 Task: Search for and preview emails from a particular sender or domain.
Action: Mouse moved to (216, 71)
Screenshot: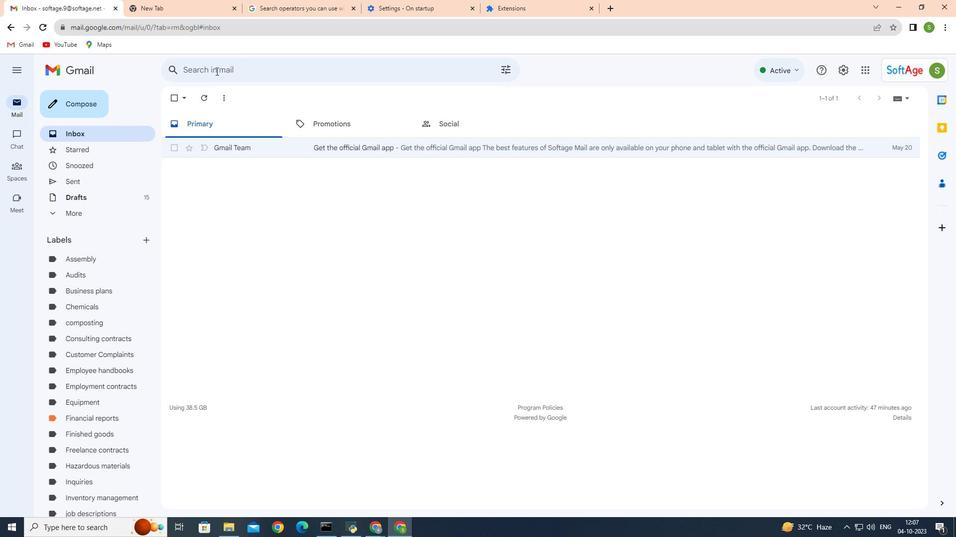 
Action: Mouse pressed left at (216, 71)
Screenshot: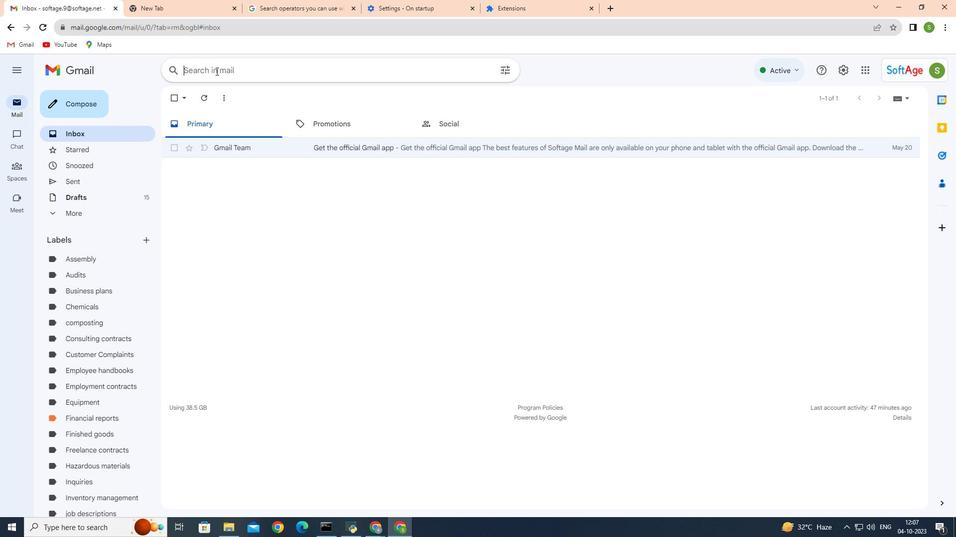 
Action: Mouse moved to (230, 67)
Screenshot: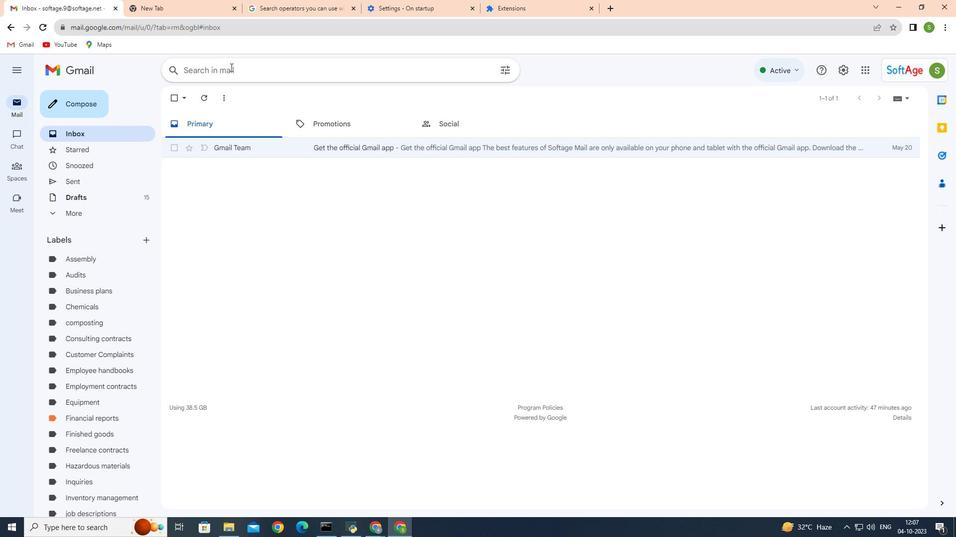 
Action: Key pressed gmail<Key.enter>
Screenshot: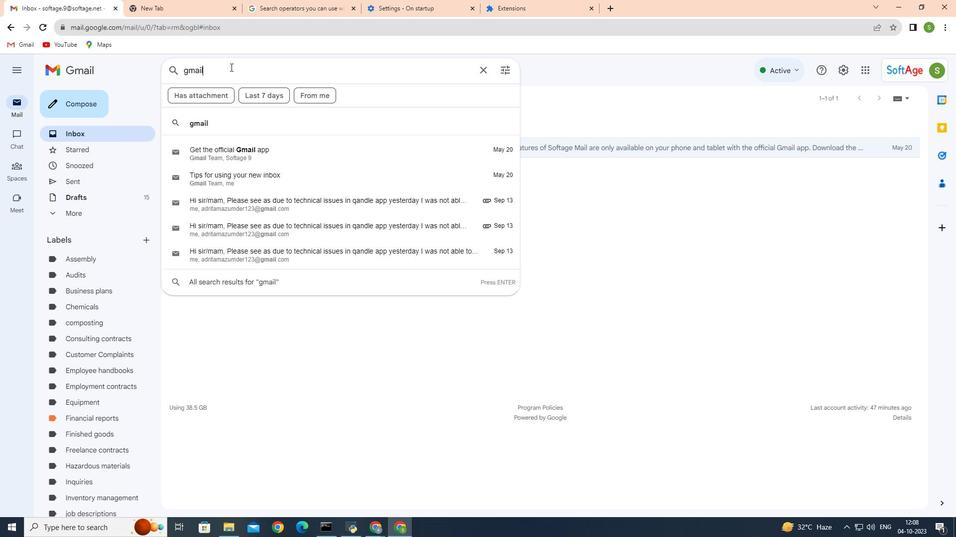 
Action: Mouse moved to (99, 187)
Screenshot: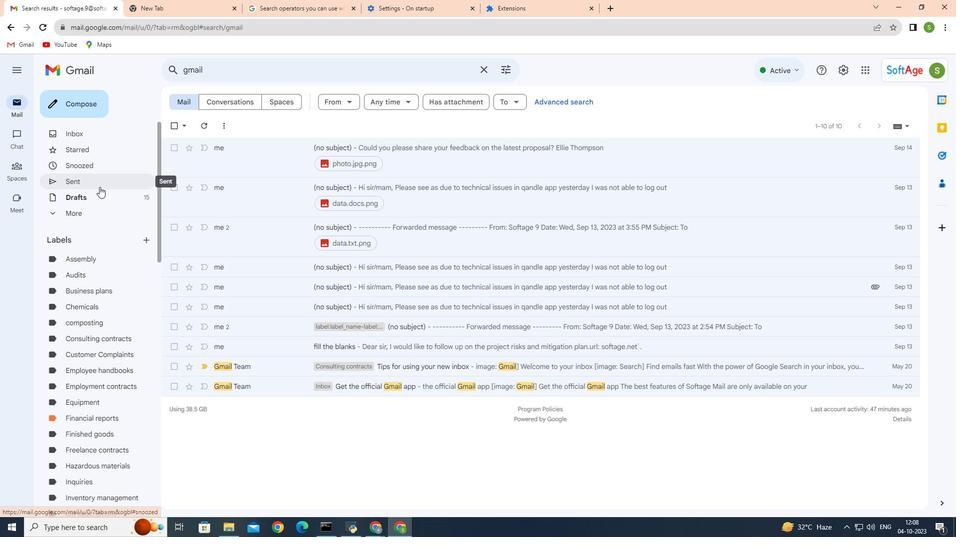 
Action: Mouse pressed left at (99, 187)
Screenshot: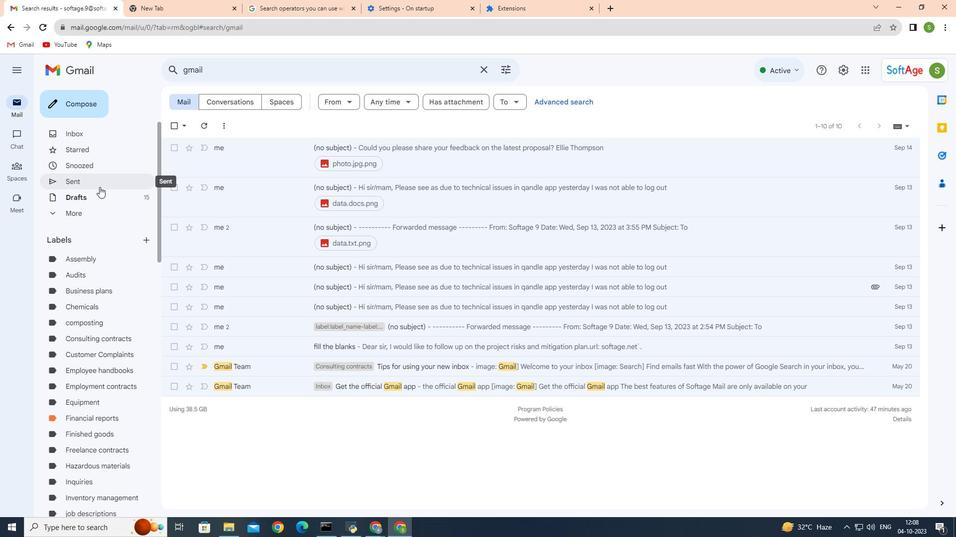 
Action: Mouse moved to (224, 70)
Screenshot: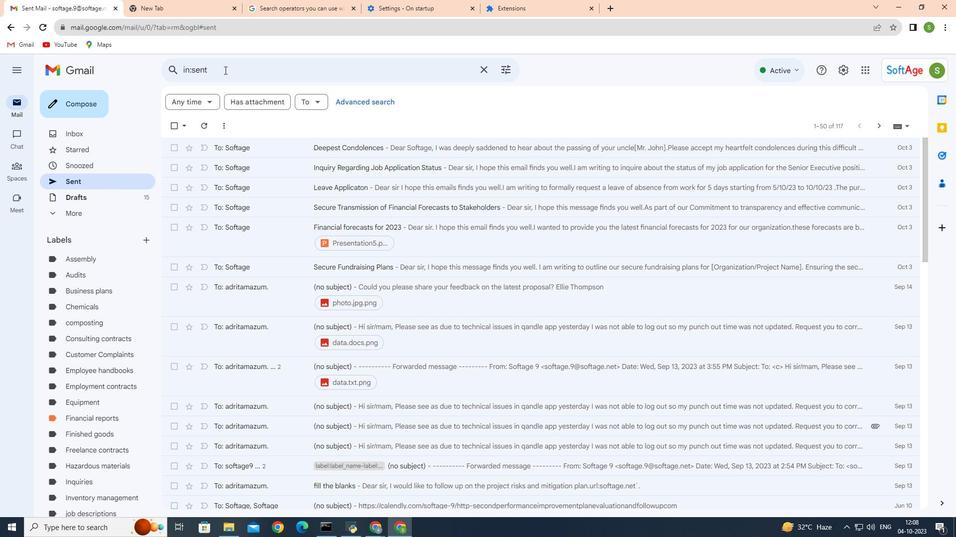 
Action: Mouse pressed left at (224, 70)
Screenshot: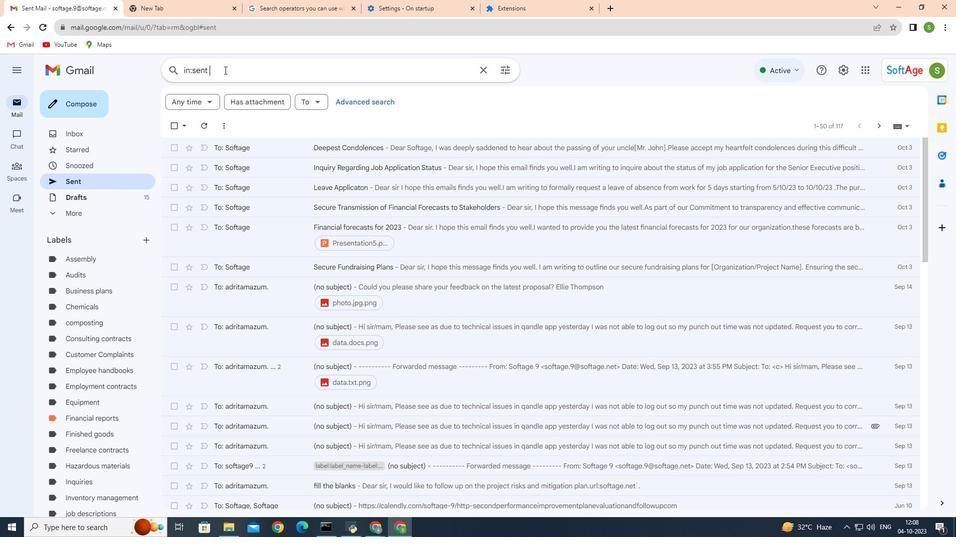 
Action: Mouse moved to (169, 70)
Screenshot: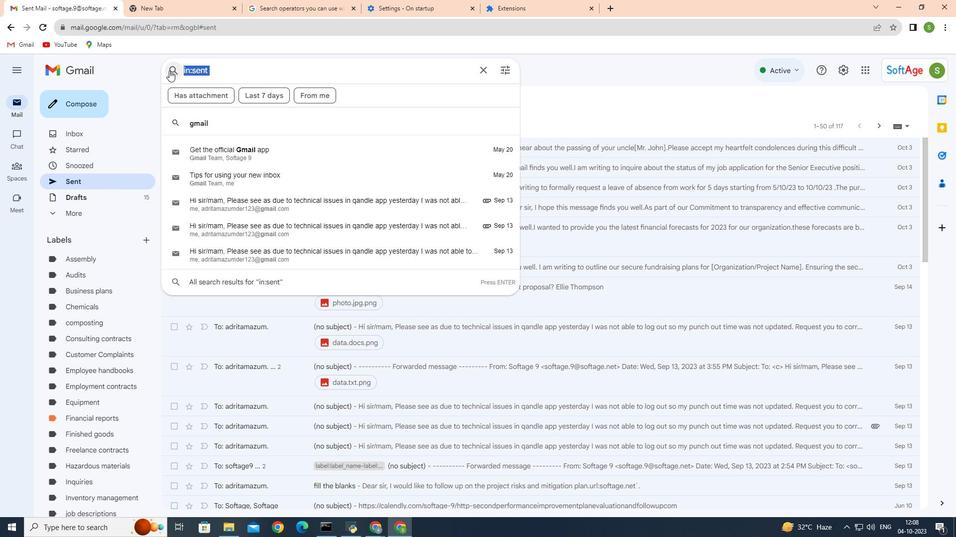 
Action: Key pressed <Key.backspace>softage1<Key.enter>
Screenshot: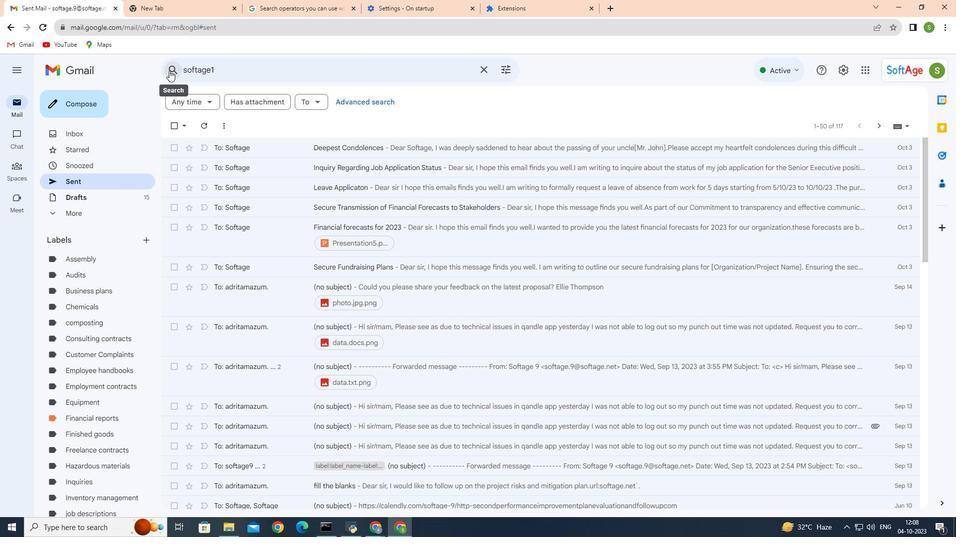 
Action: Mouse moved to (199, 195)
Screenshot: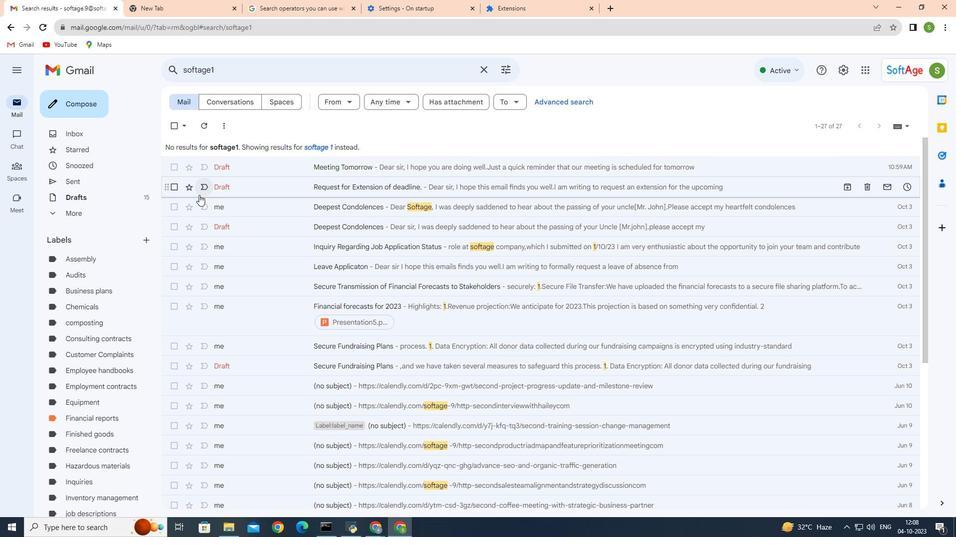 
Action: Mouse scrolled (199, 194) with delta (0, 0)
Screenshot: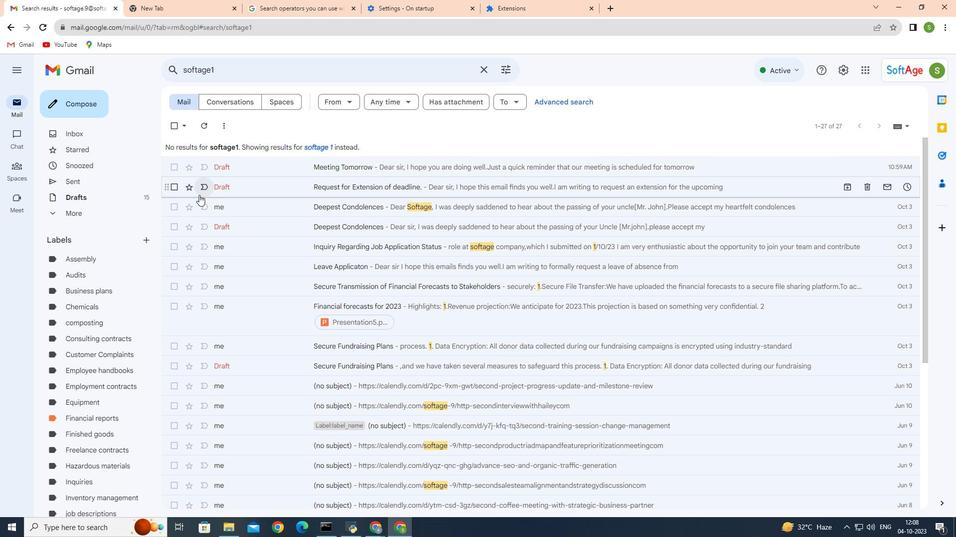 
Action: Mouse scrolled (199, 194) with delta (0, 0)
Screenshot: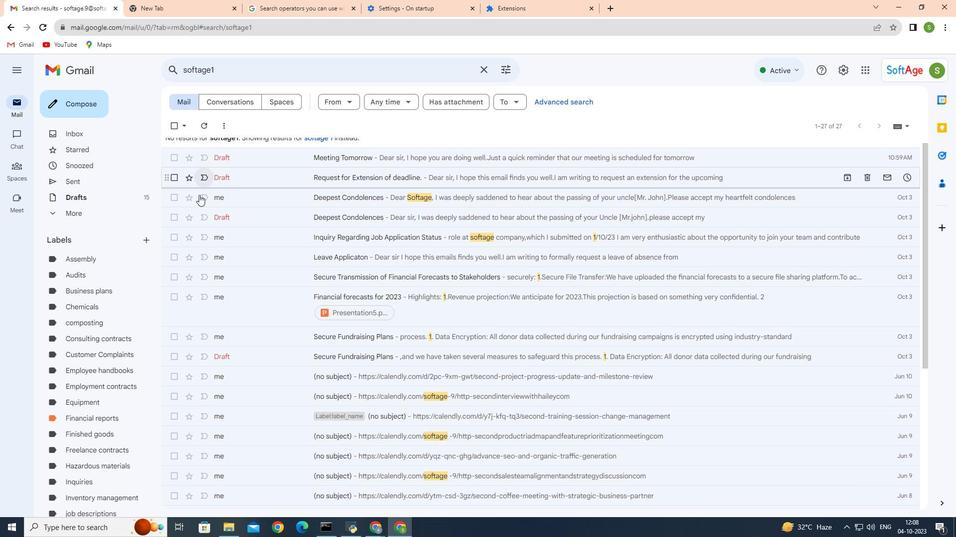 
Action: Mouse scrolled (199, 194) with delta (0, 0)
Screenshot: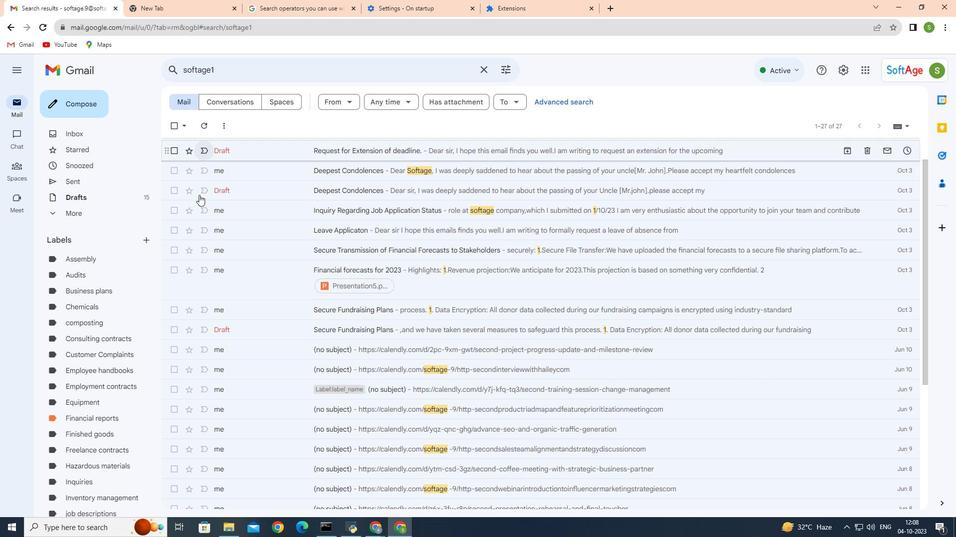 
Action: Mouse scrolled (199, 194) with delta (0, 0)
Screenshot: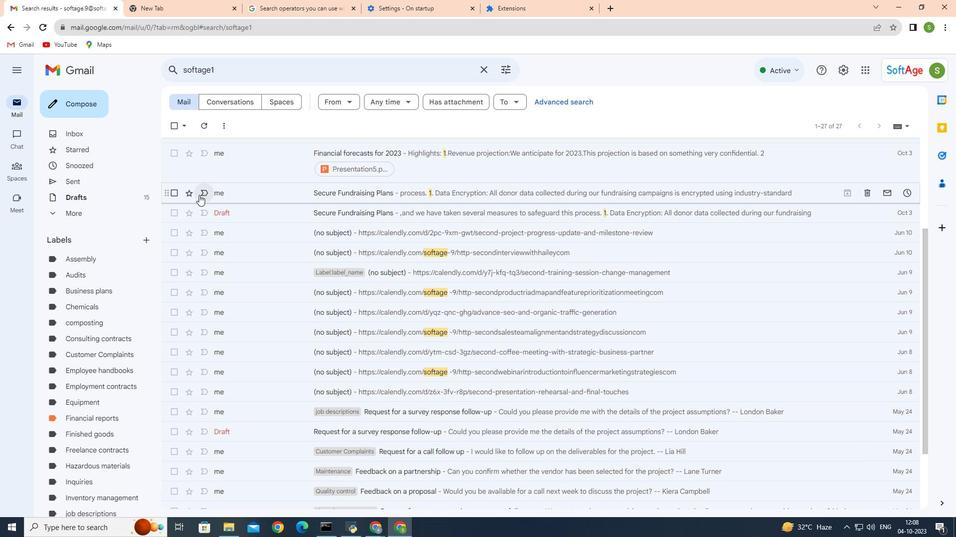 
Action: Mouse scrolled (199, 194) with delta (0, 0)
Screenshot: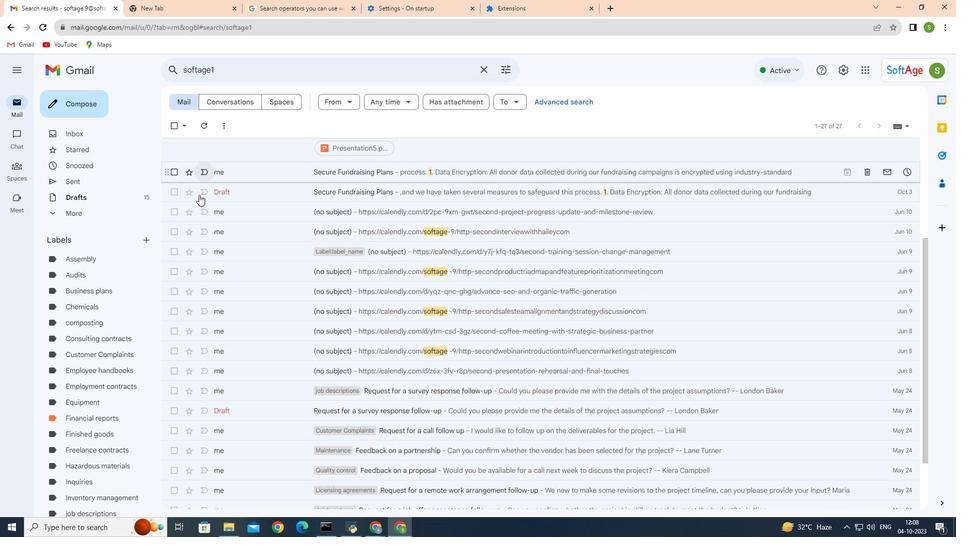 
Action: Mouse scrolled (199, 194) with delta (0, 0)
Screenshot: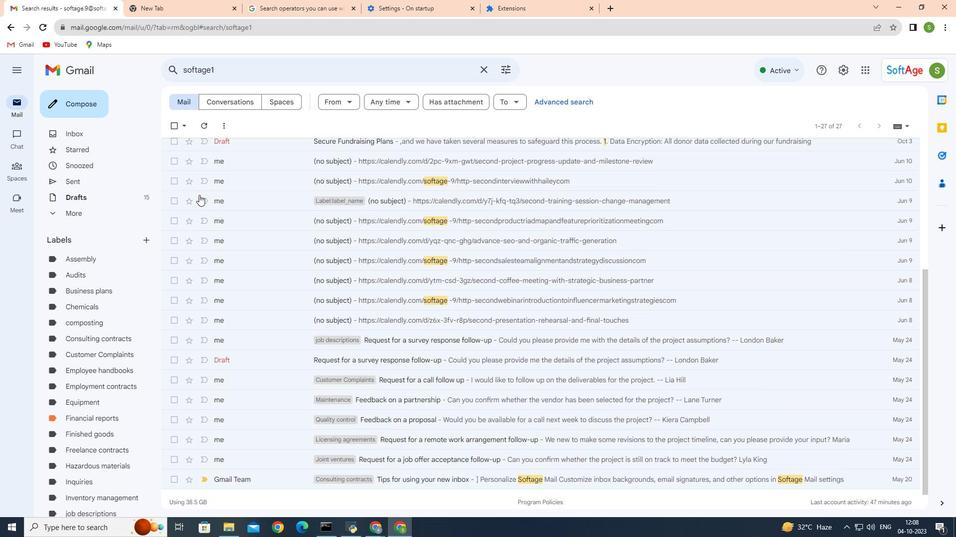 
Action: Mouse moved to (199, 195)
Screenshot: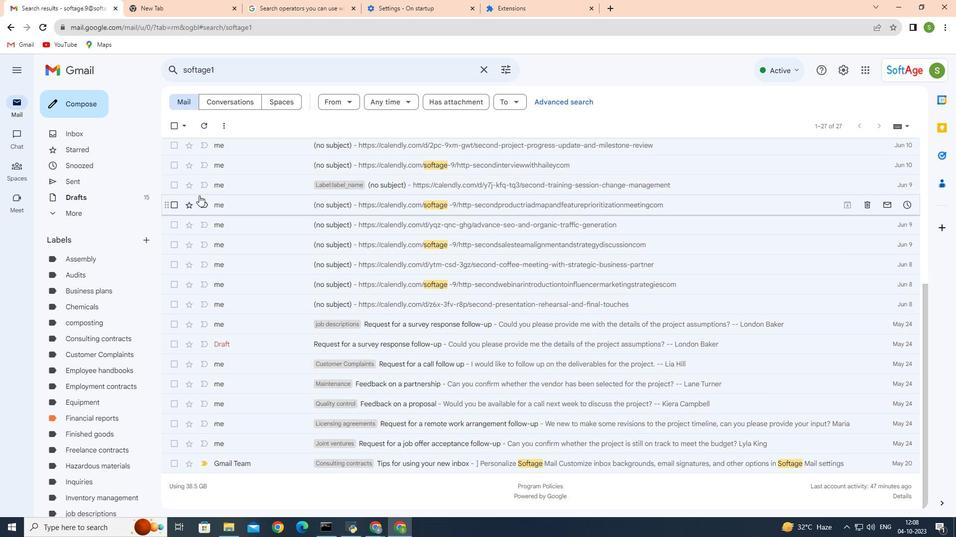 
Action: Mouse scrolled (199, 195) with delta (0, 0)
Screenshot: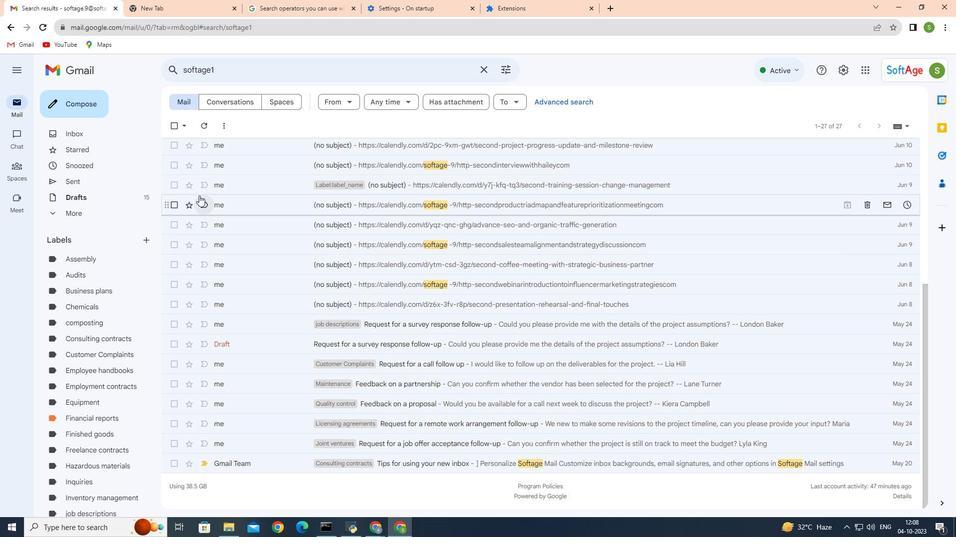 
Action: Mouse scrolled (199, 195) with delta (0, 0)
Screenshot: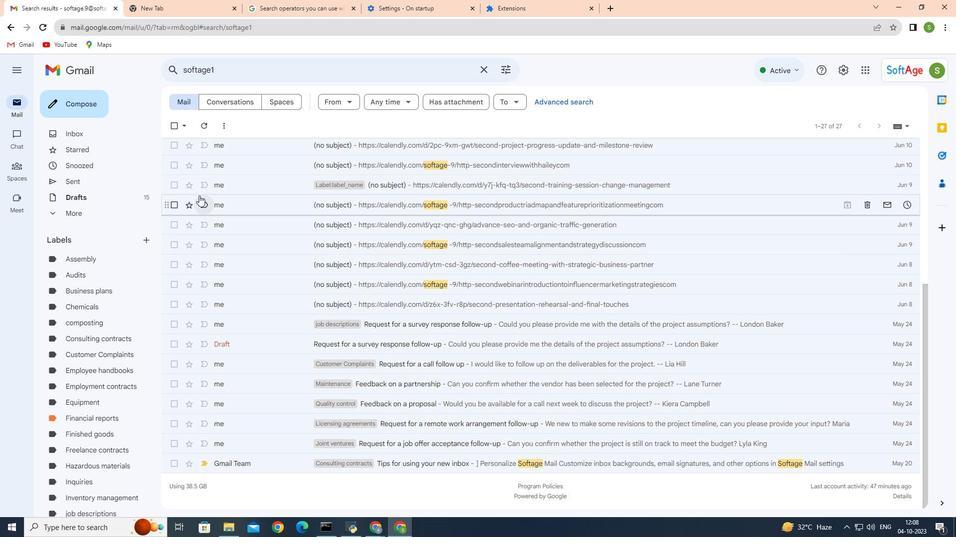 
Action: Mouse scrolled (199, 195) with delta (0, 0)
Screenshot: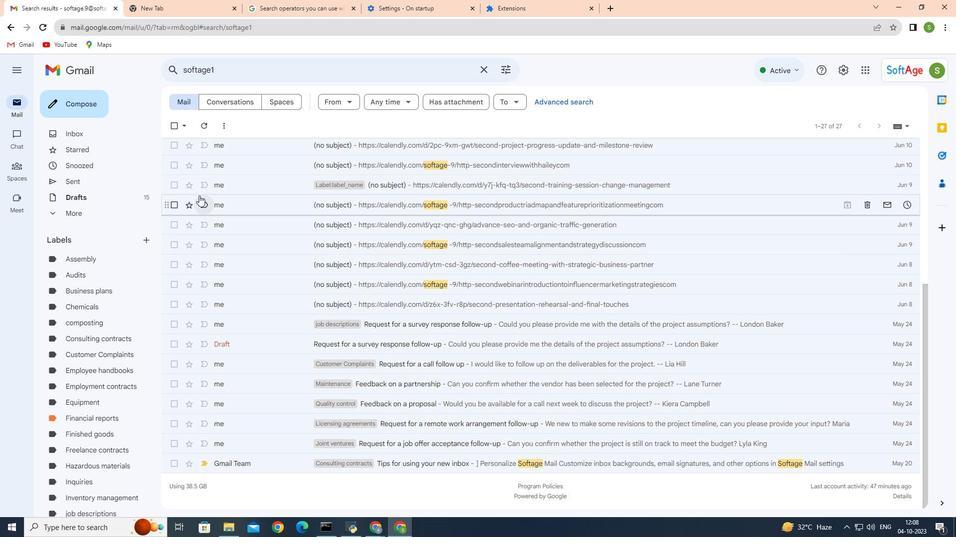 
Action: Mouse scrolled (199, 195) with delta (0, 0)
Screenshot: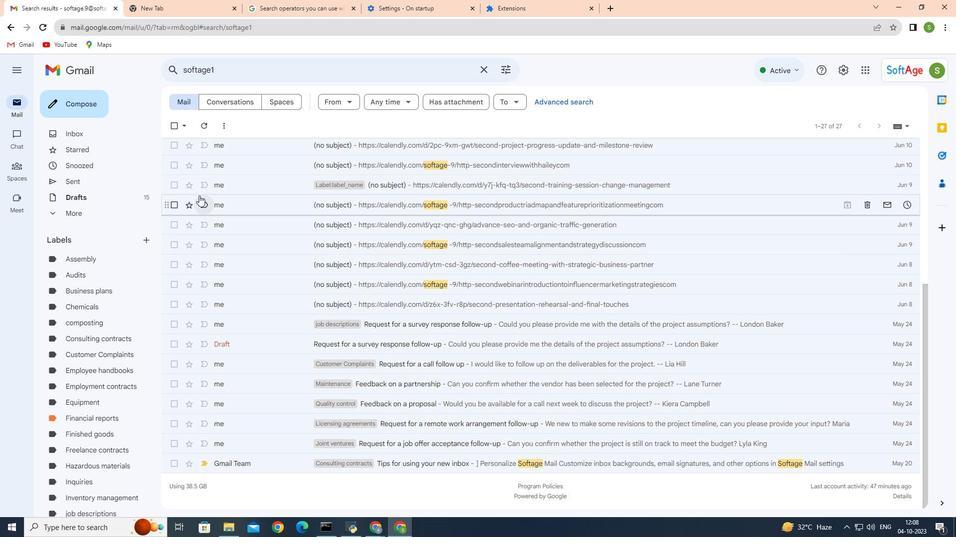 
Action: Mouse moved to (219, 193)
Screenshot: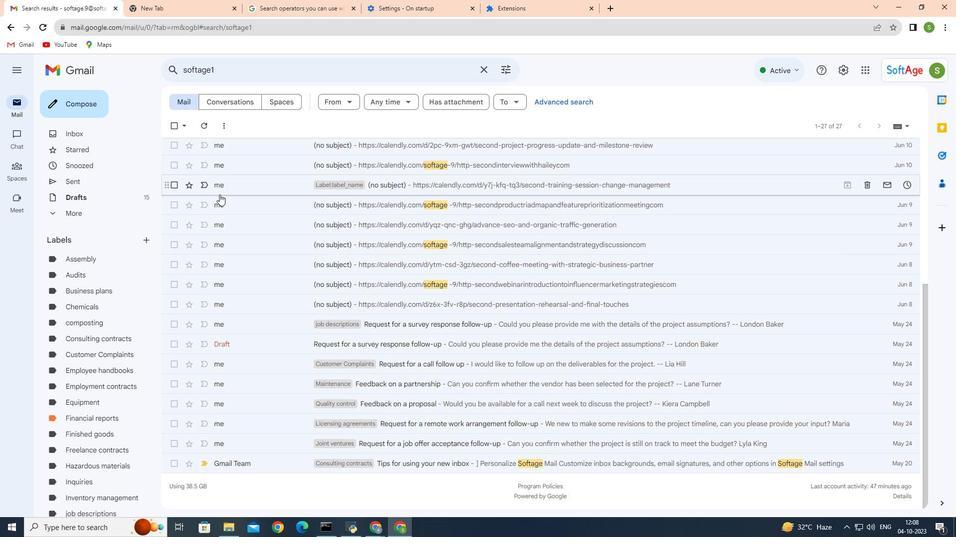 
Action: Mouse scrolled (219, 192) with delta (0, 0)
Screenshot: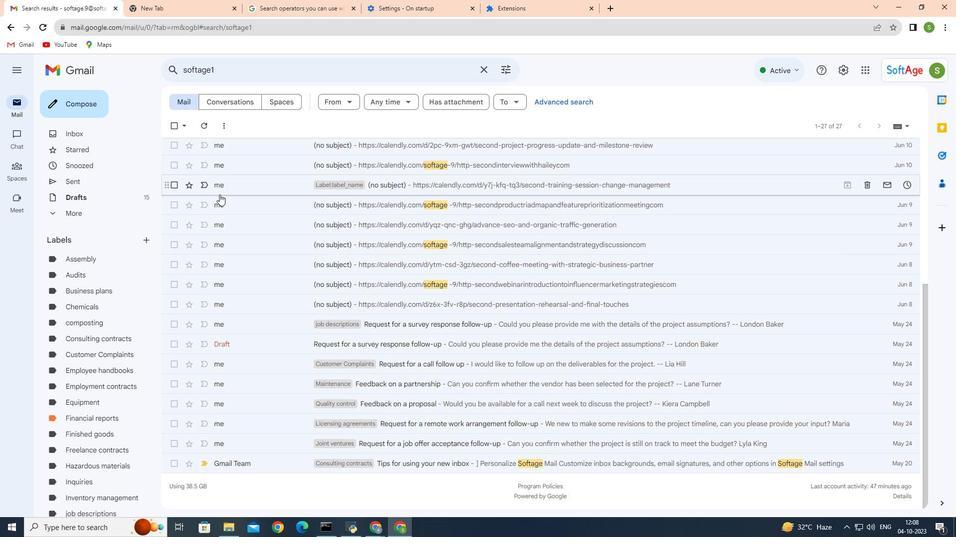 
Action: Mouse moved to (219, 195)
Screenshot: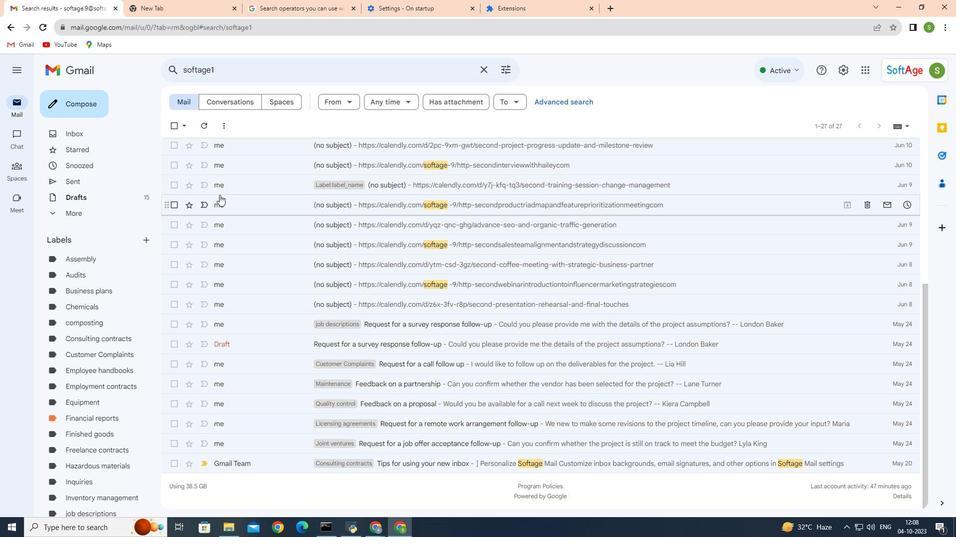 
Action: Mouse scrolled (219, 194) with delta (0, 0)
Screenshot: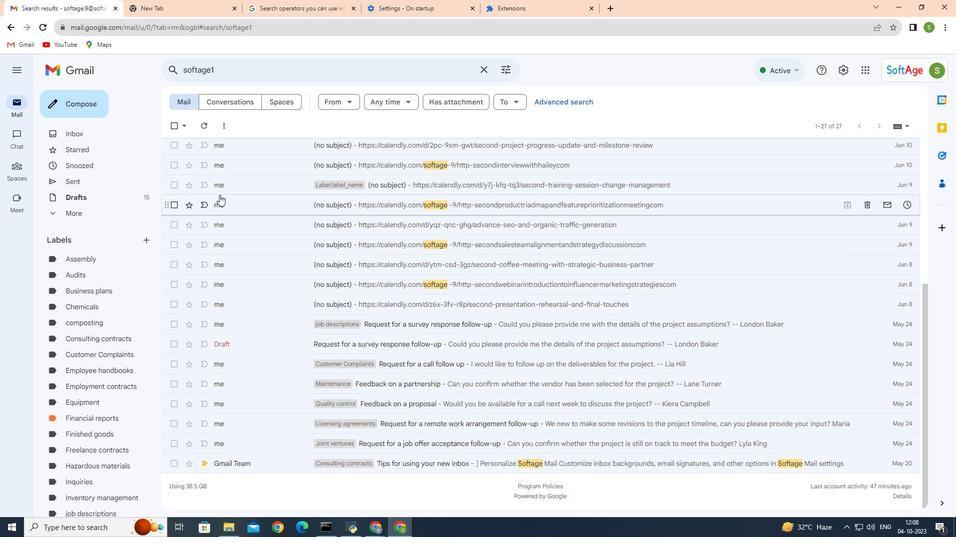 
Action: Mouse scrolled (219, 194) with delta (0, 0)
Screenshot: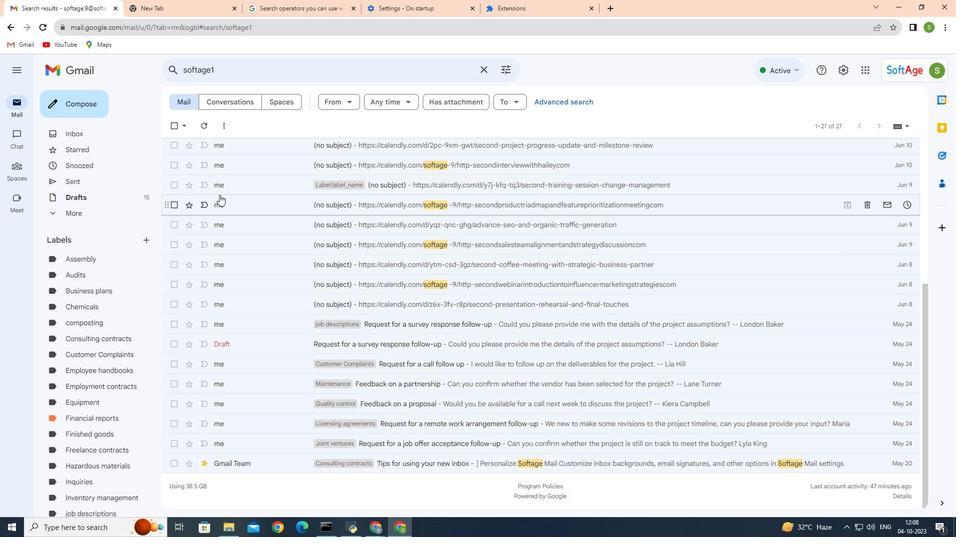 
Action: Mouse moved to (224, 205)
Screenshot: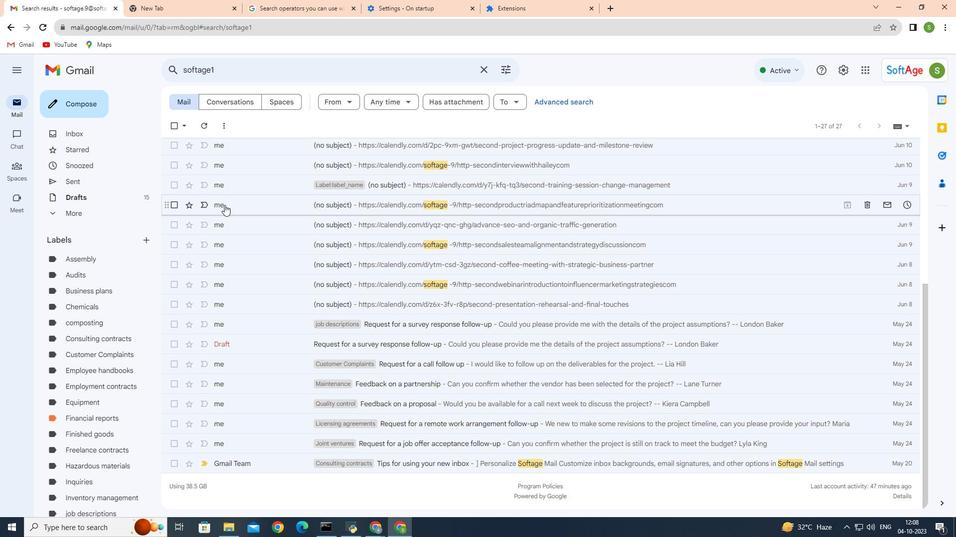 
Action: Mouse scrolled (224, 205) with delta (0, 0)
Screenshot: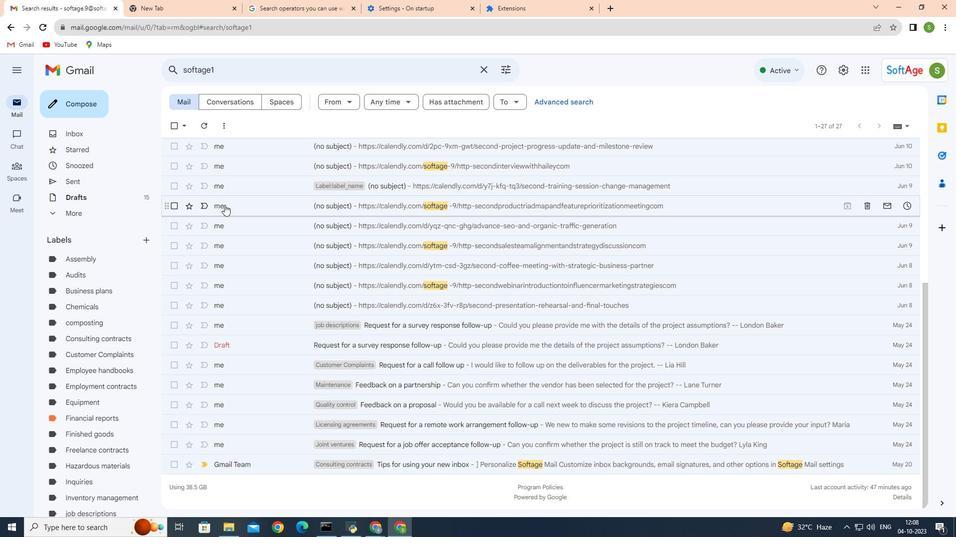 
Action: Mouse scrolled (224, 205) with delta (0, 0)
Screenshot: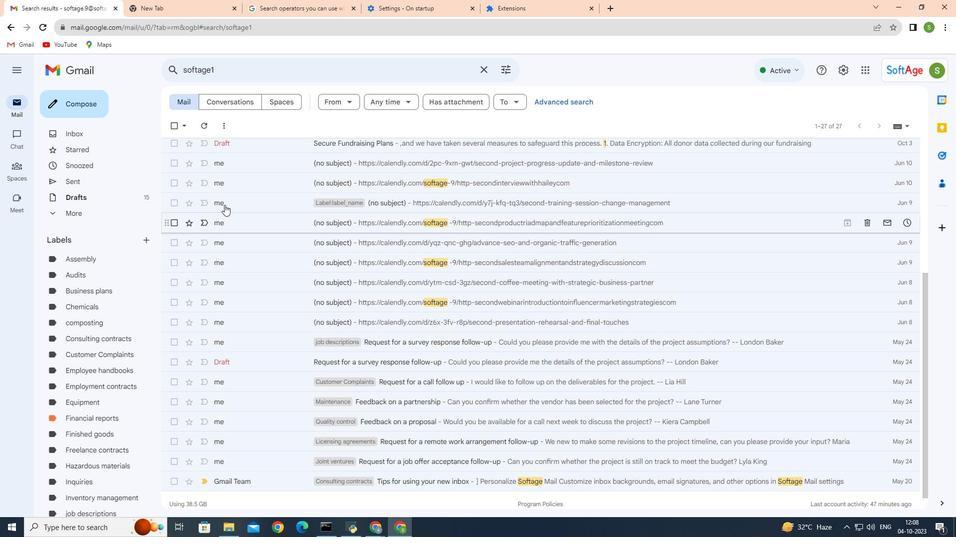 
Action: Mouse scrolled (224, 205) with delta (0, 0)
Screenshot: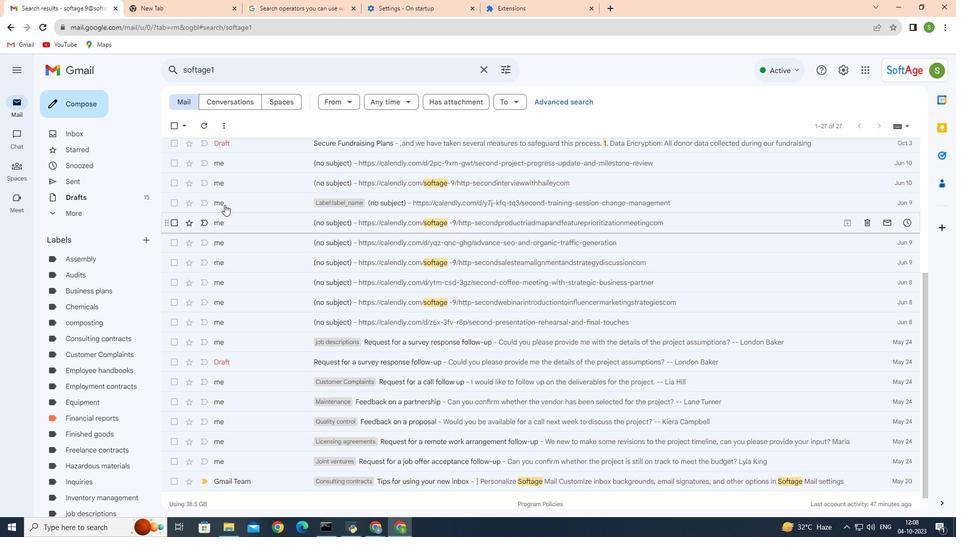 
Action: Mouse moved to (222, 209)
Screenshot: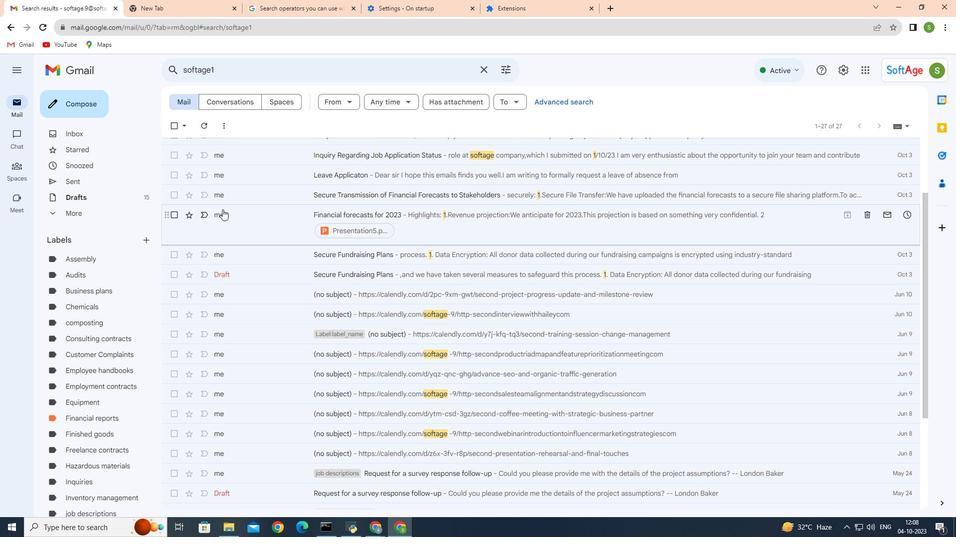 
Action: Mouse scrolled (222, 210) with delta (0, 0)
Screenshot: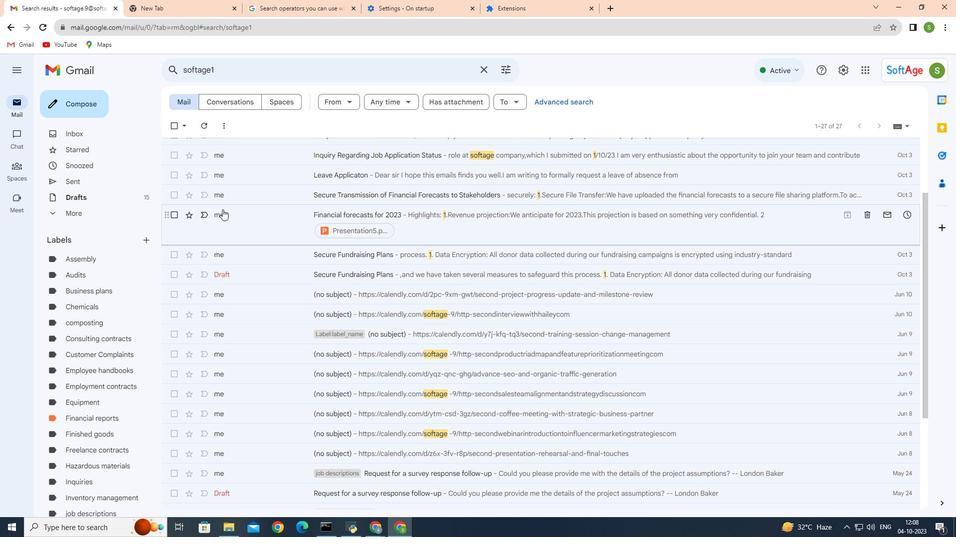 
Action: Mouse scrolled (222, 210) with delta (0, 0)
Screenshot: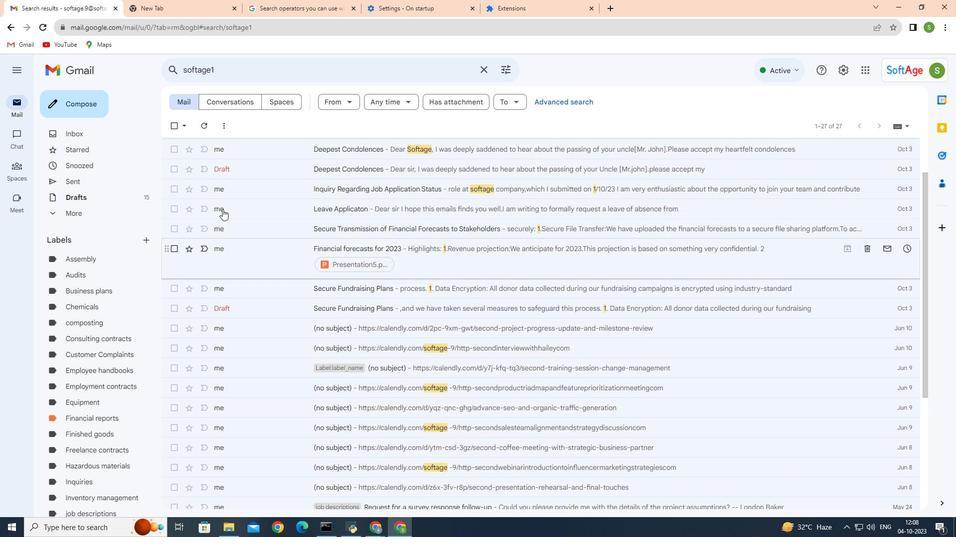 
Action: Mouse scrolled (222, 210) with delta (0, 0)
Screenshot: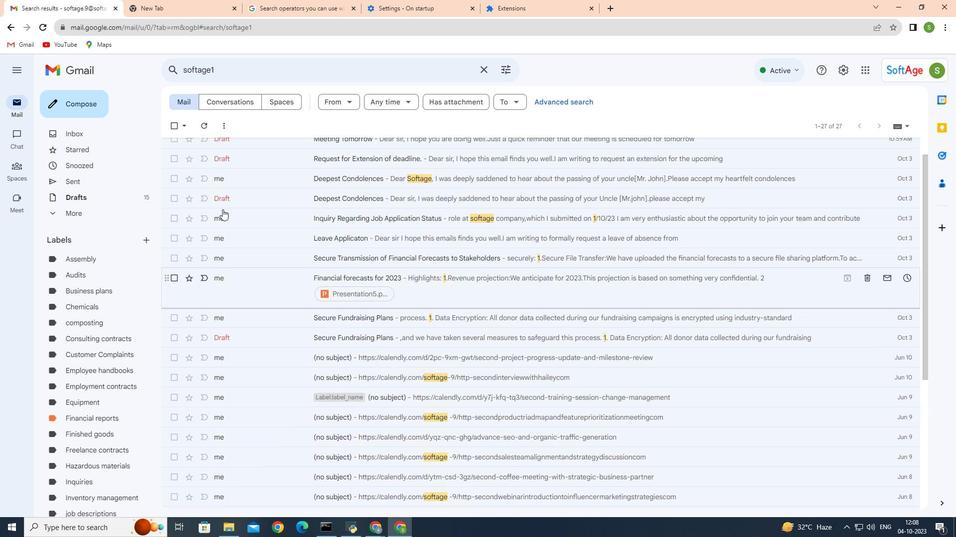 
Action: Mouse moved to (73, 198)
Screenshot: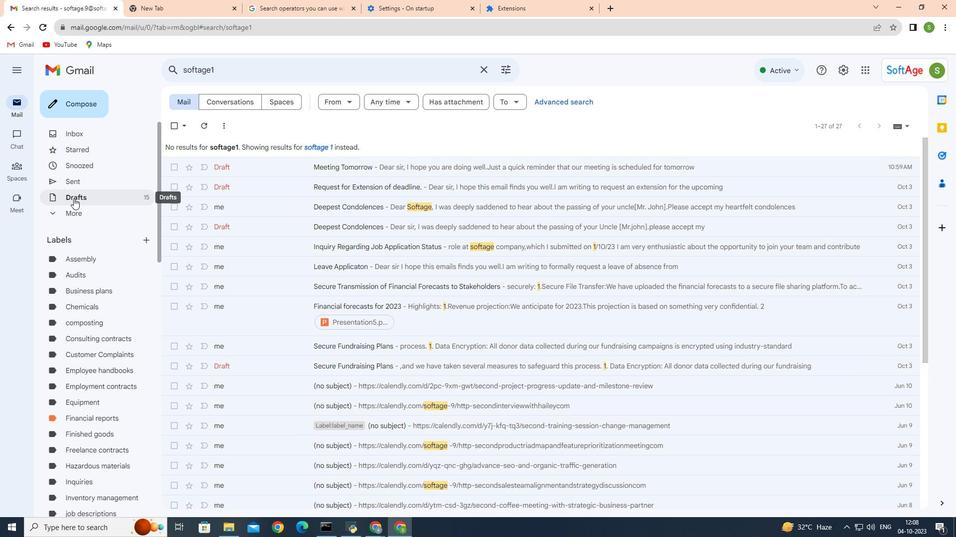 
Action: Mouse pressed left at (73, 198)
Screenshot: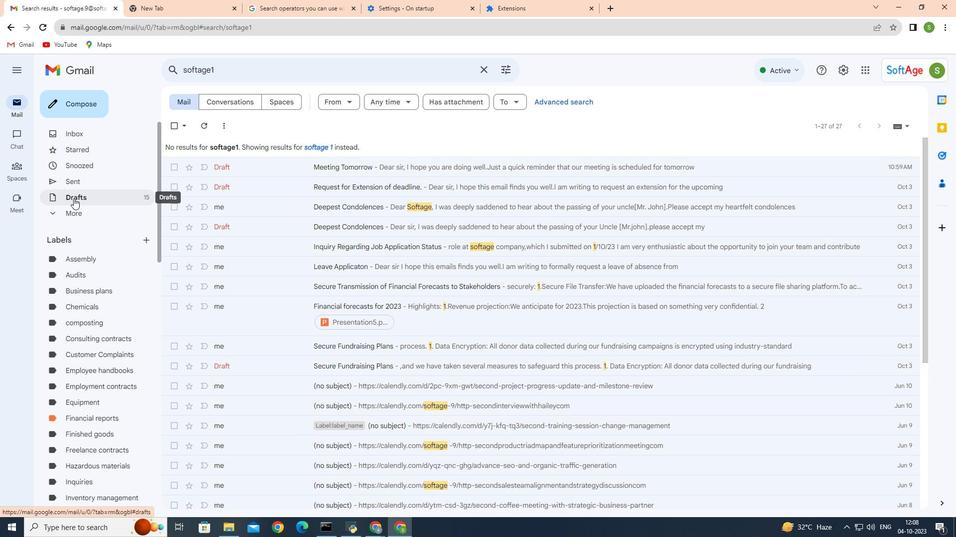 
Action: Mouse moved to (207, 69)
Screenshot: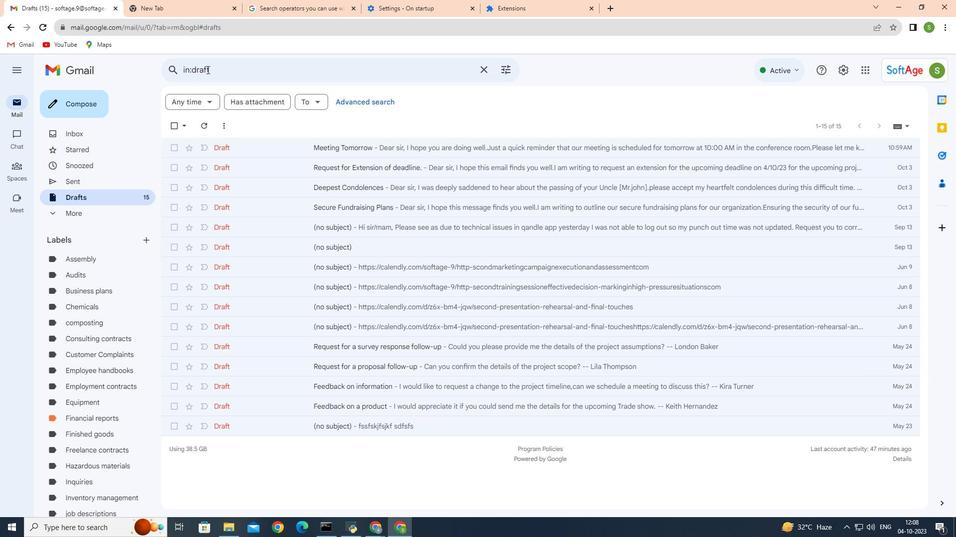 
Action: Mouse pressed left at (207, 69)
Screenshot: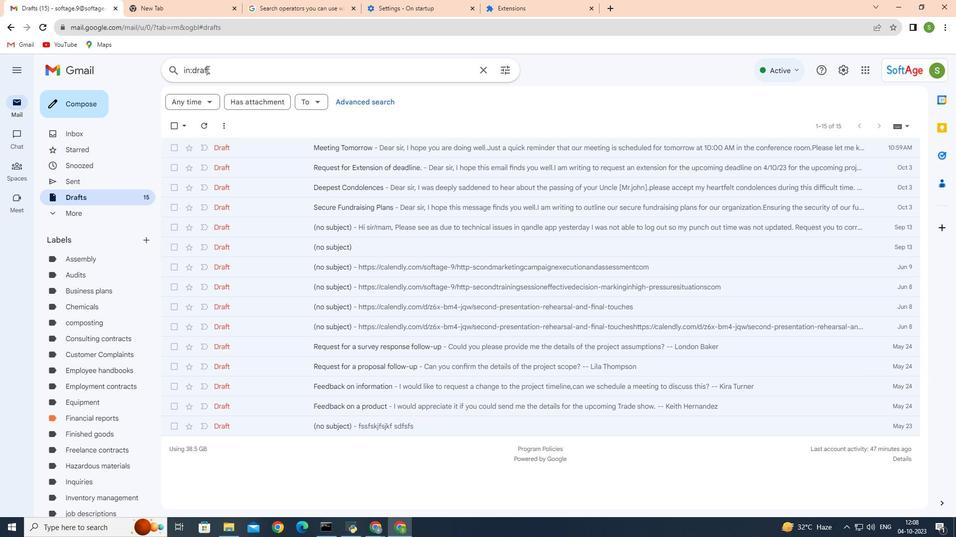 
Action: Mouse moved to (229, 71)
Screenshot: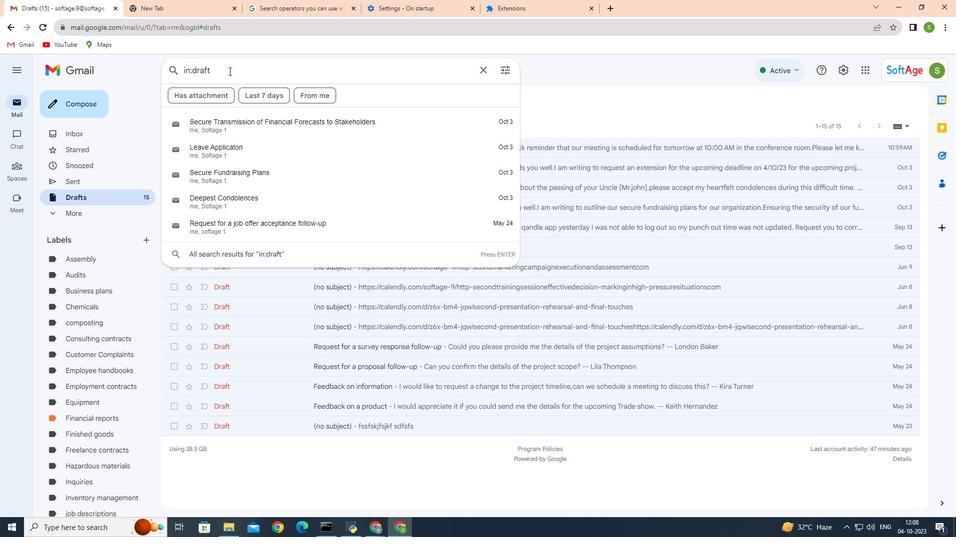 
Action: Mouse pressed left at (229, 71)
Screenshot: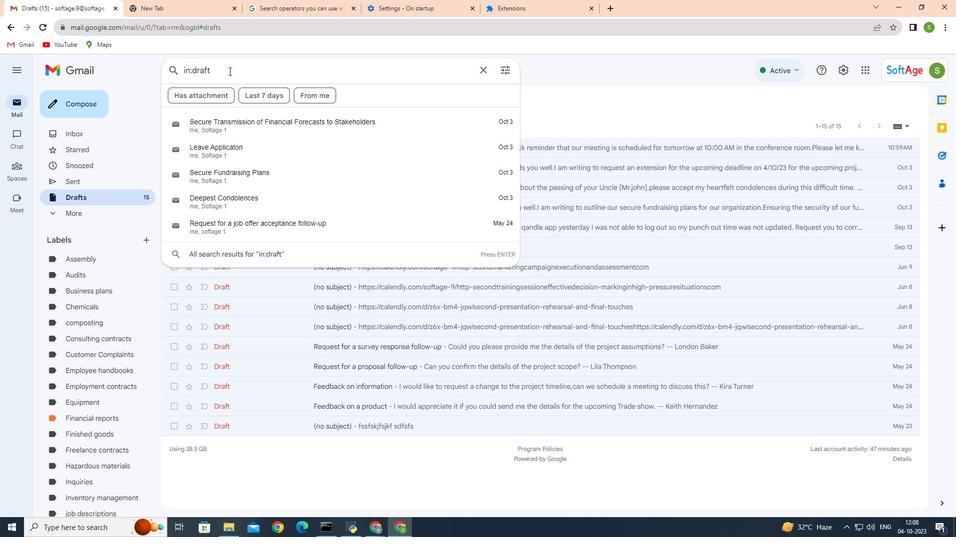 
Action: Mouse moved to (178, 77)
Screenshot: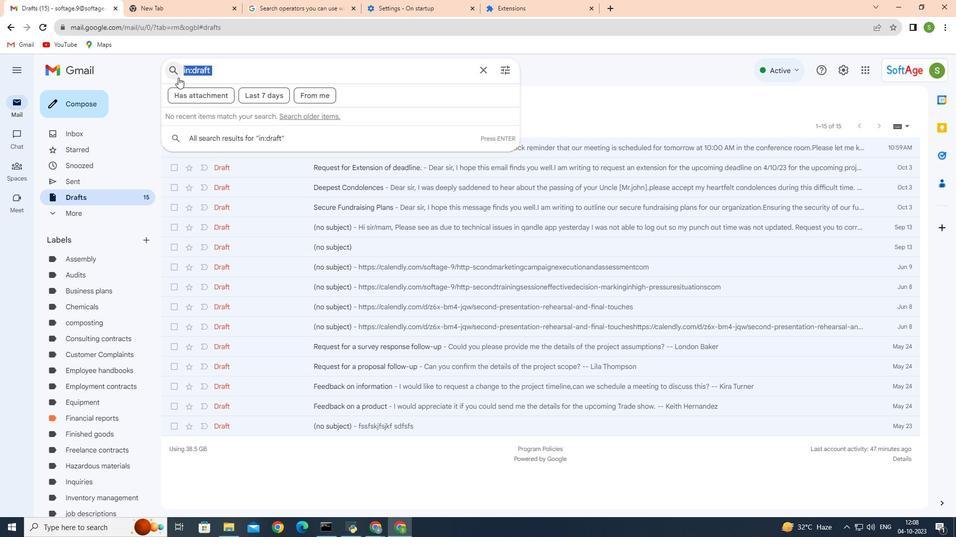 
Action: Key pressed so
Screenshot: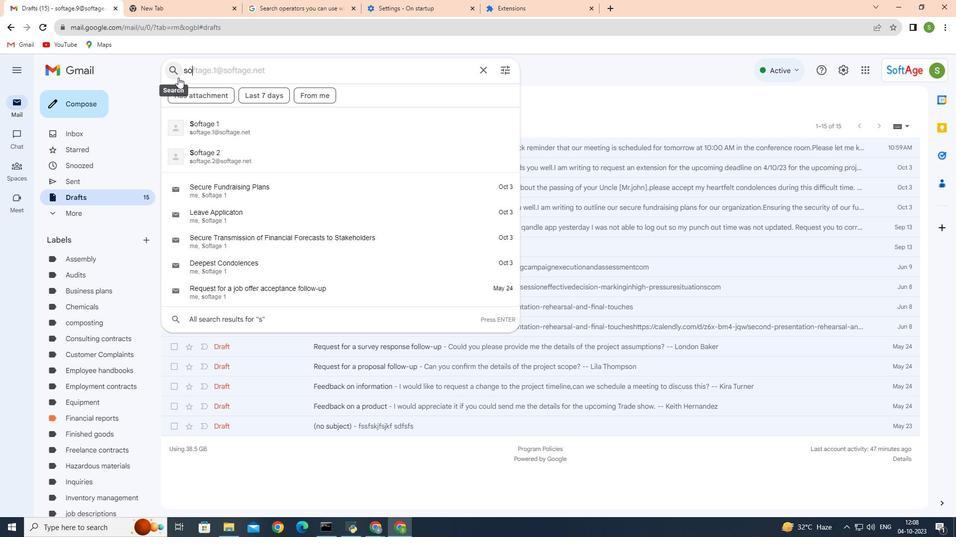 
Action: Mouse moved to (228, 125)
Screenshot: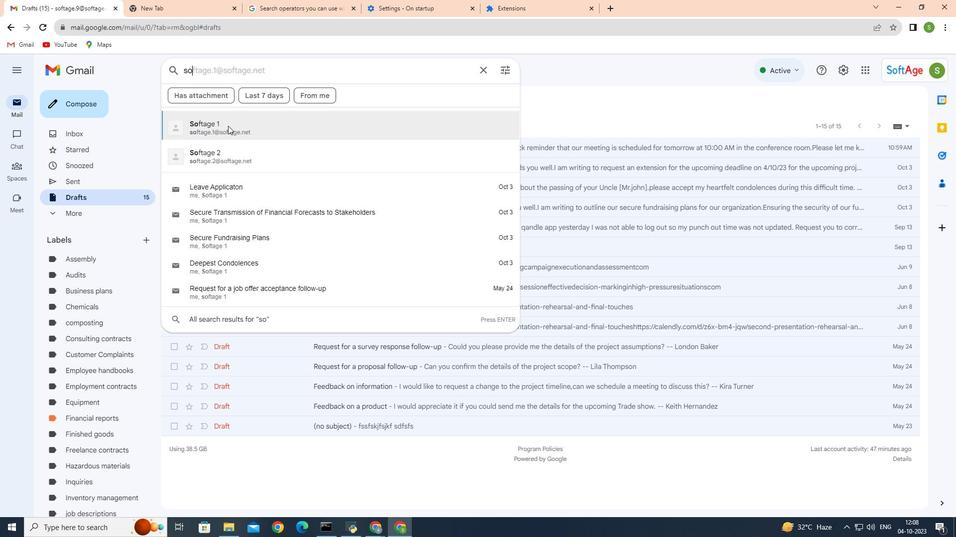 
Action: Mouse pressed left at (228, 125)
Screenshot: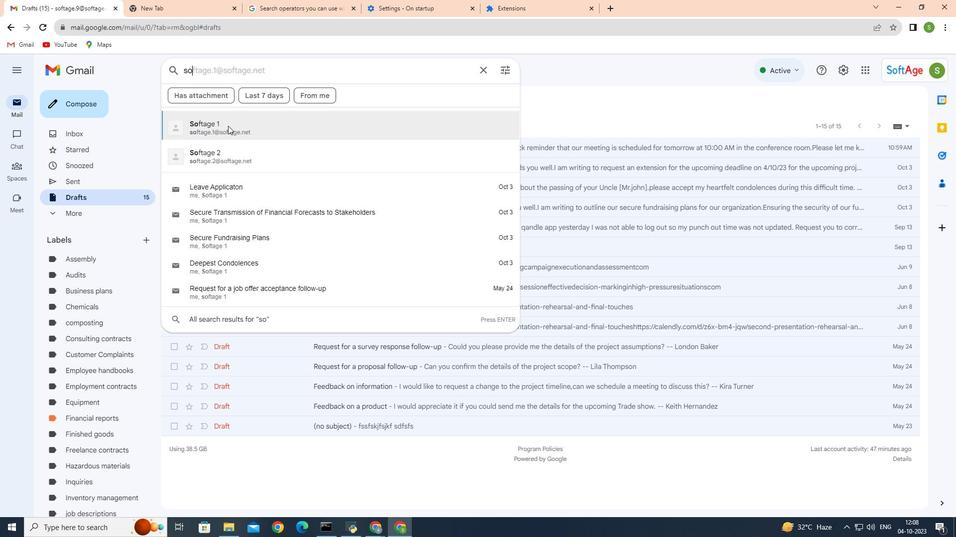 
Action: Mouse moved to (333, 171)
Screenshot: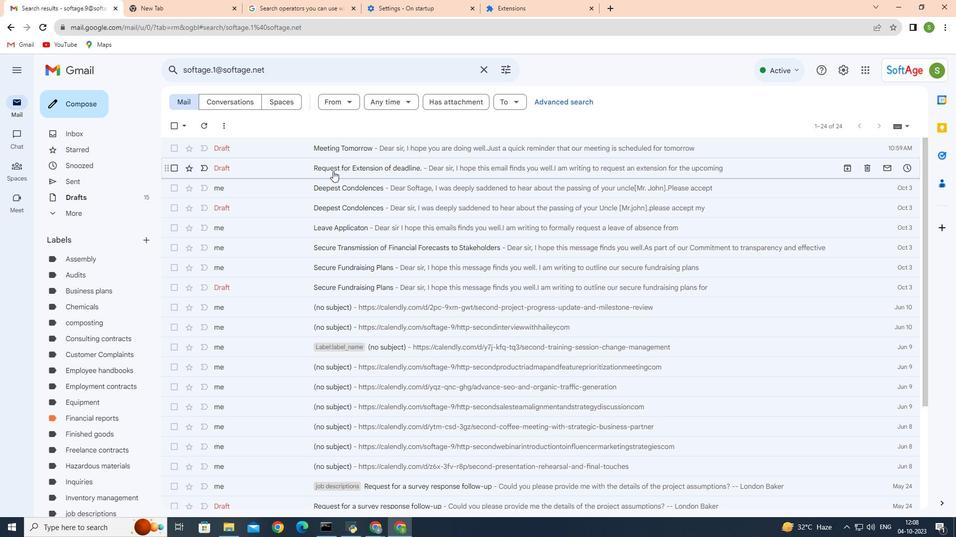 
Action: Mouse scrolled (333, 170) with delta (0, 0)
Screenshot: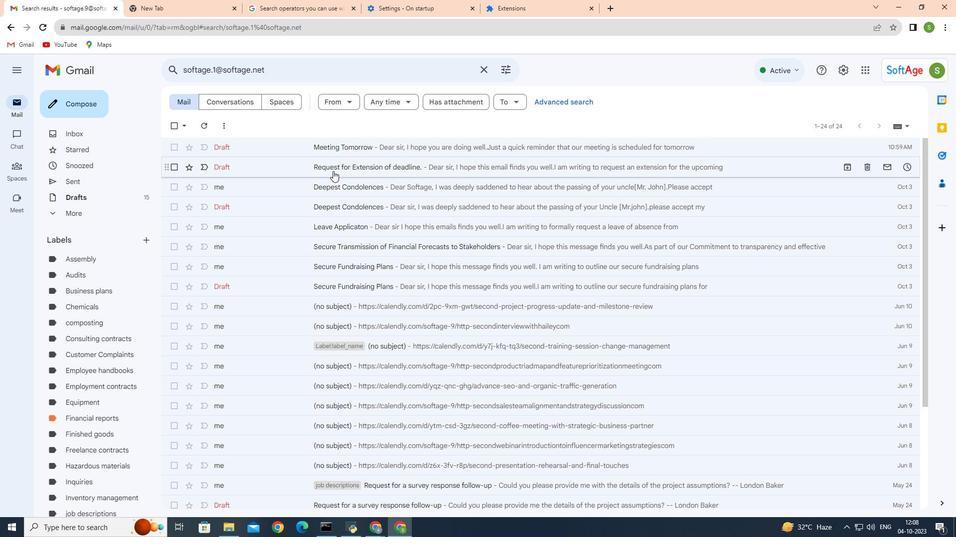 
Action: Mouse scrolled (333, 170) with delta (0, 0)
Screenshot: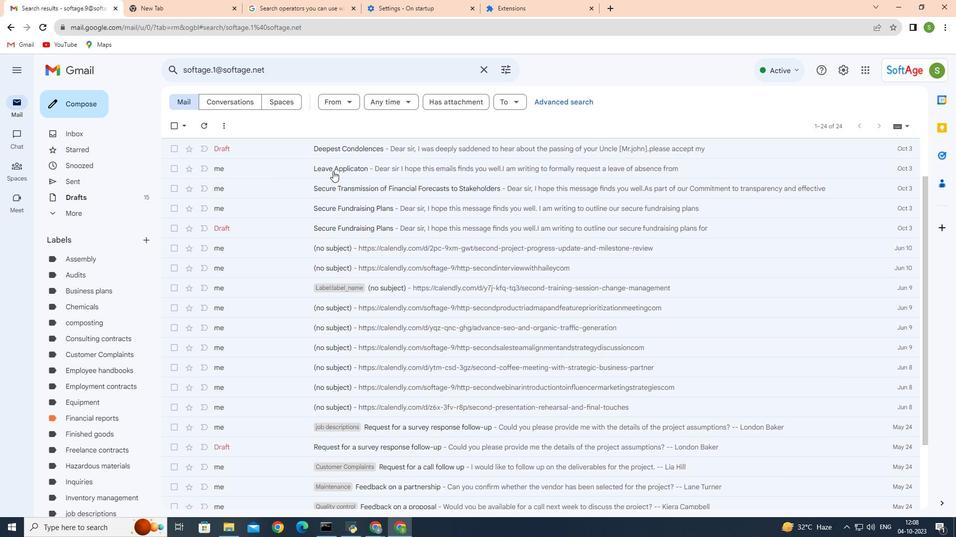 
Action: Mouse moved to (333, 172)
Screenshot: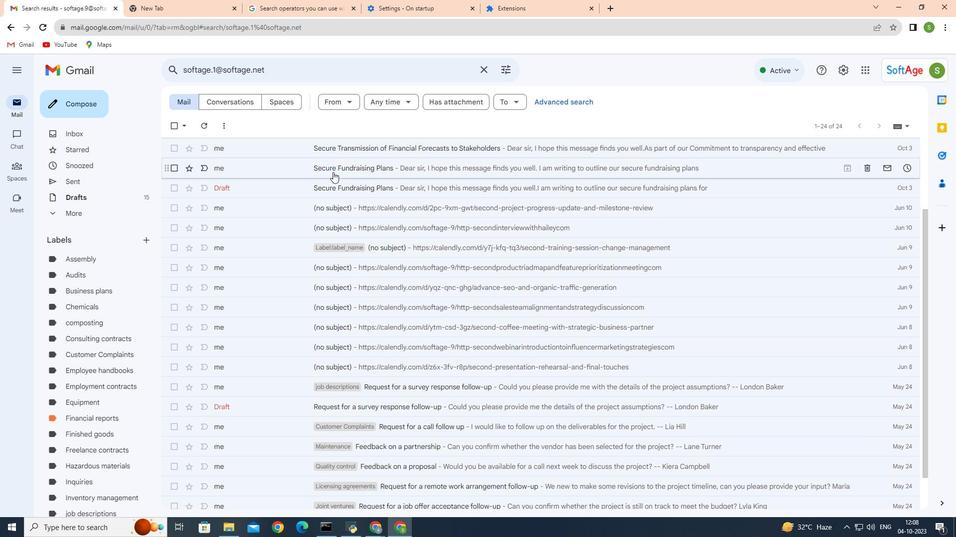 
Action: Mouse scrolled (333, 171) with delta (0, 0)
Screenshot: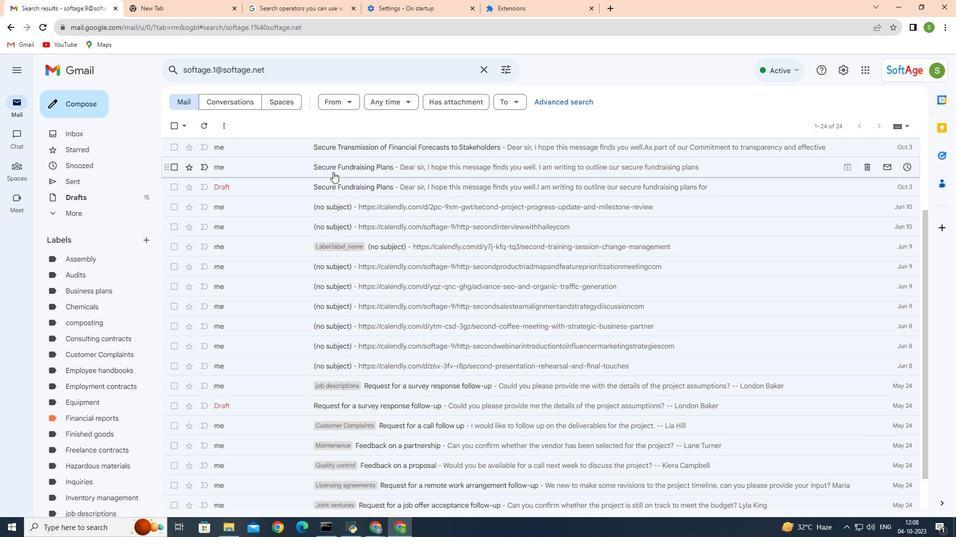 
Action: Mouse scrolled (333, 171) with delta (0, 0)
Screenshot: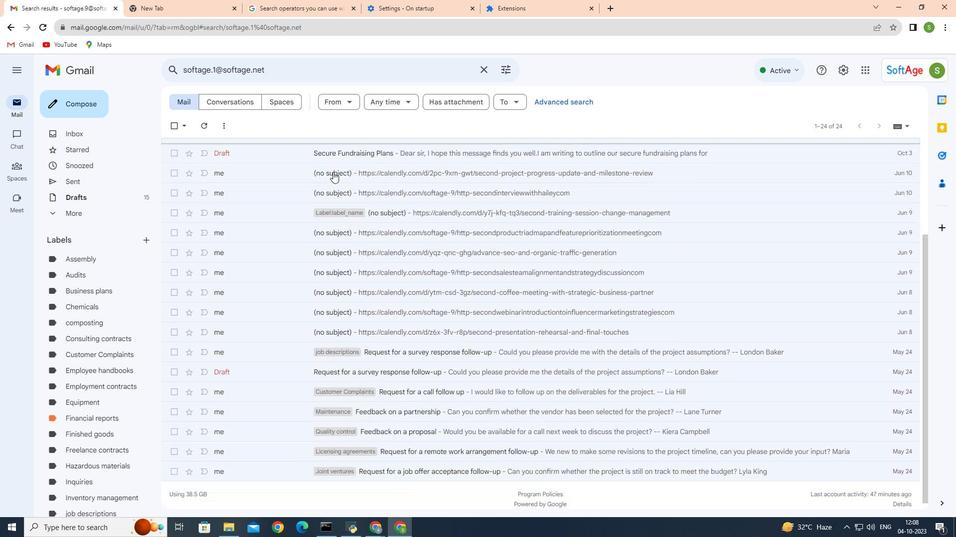 
Action: Mouse scrolled (333, 171) with delta (0, 0)
Screenshot: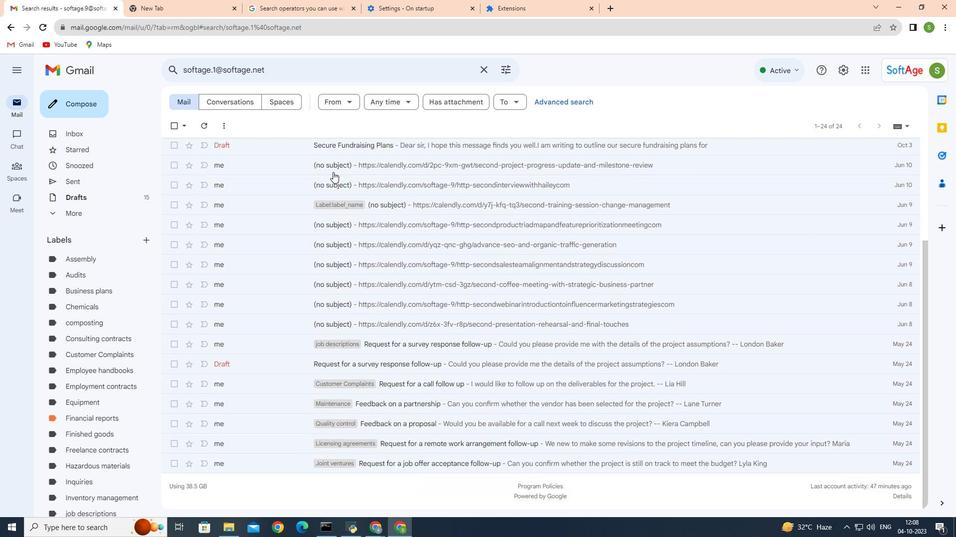 
Action: Mouse moved to (320, 207)
Screenshot: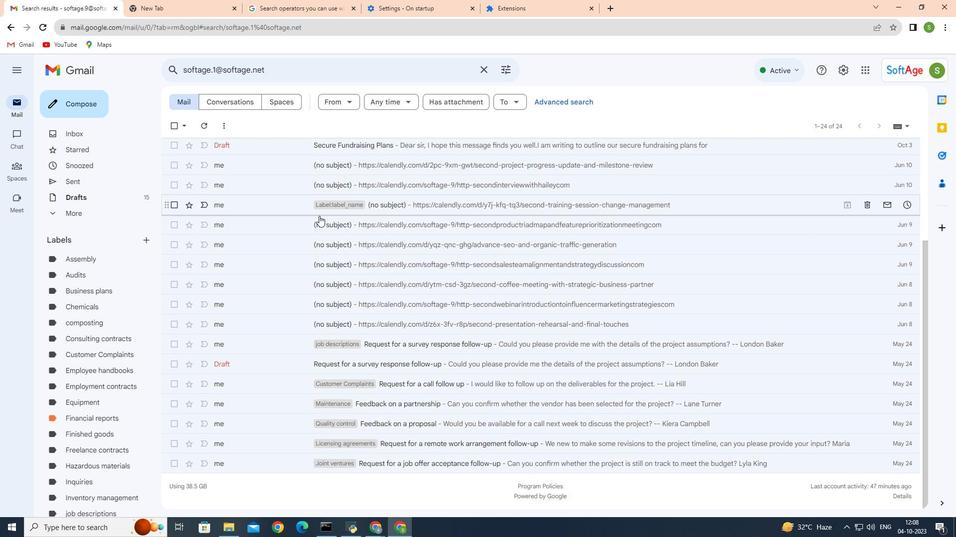 
Action: Mouse scrolled (320, 207) with delta (0, 0)
Screenshot: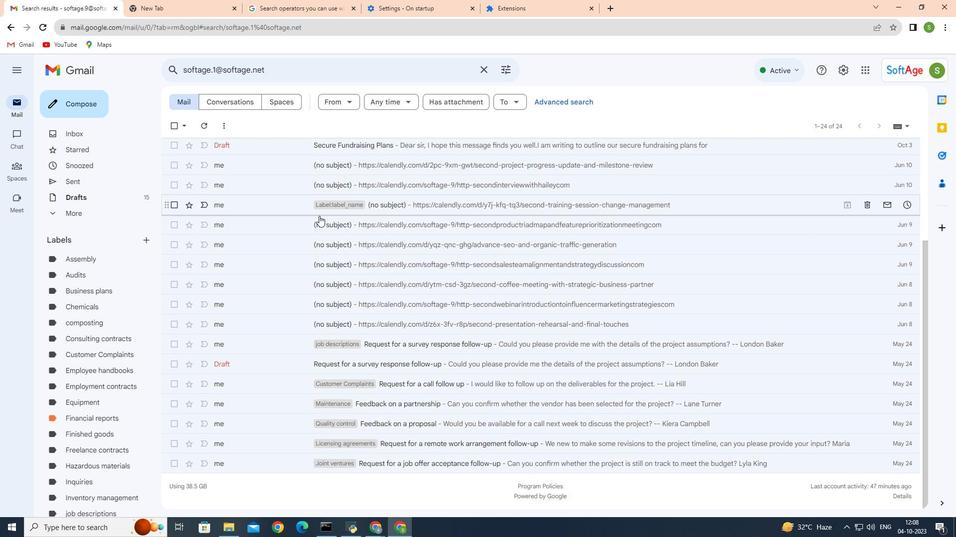 
Action: Mouse moved to (319, 216)
Screenshot: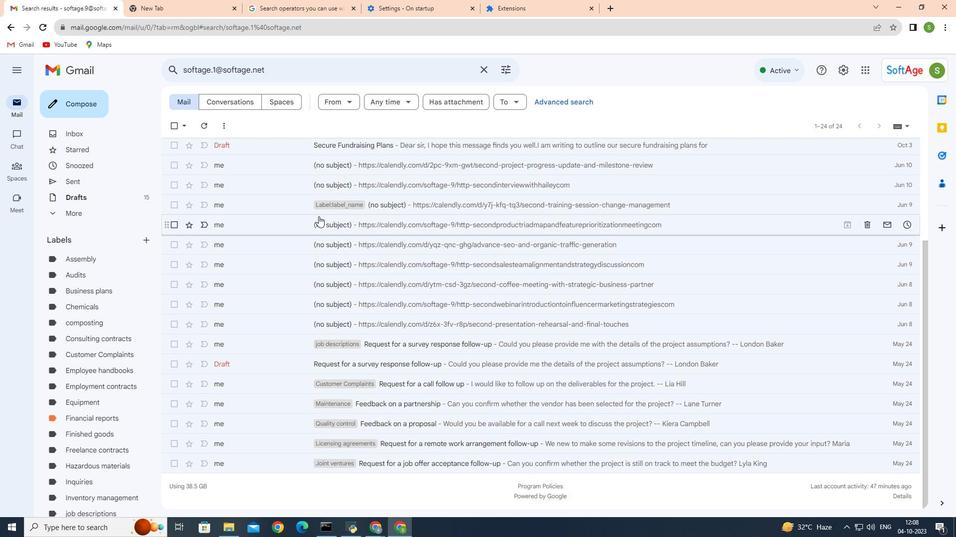 
Action: Mouse scrolled (319, 215) with delta (0, 0)
Screenshot: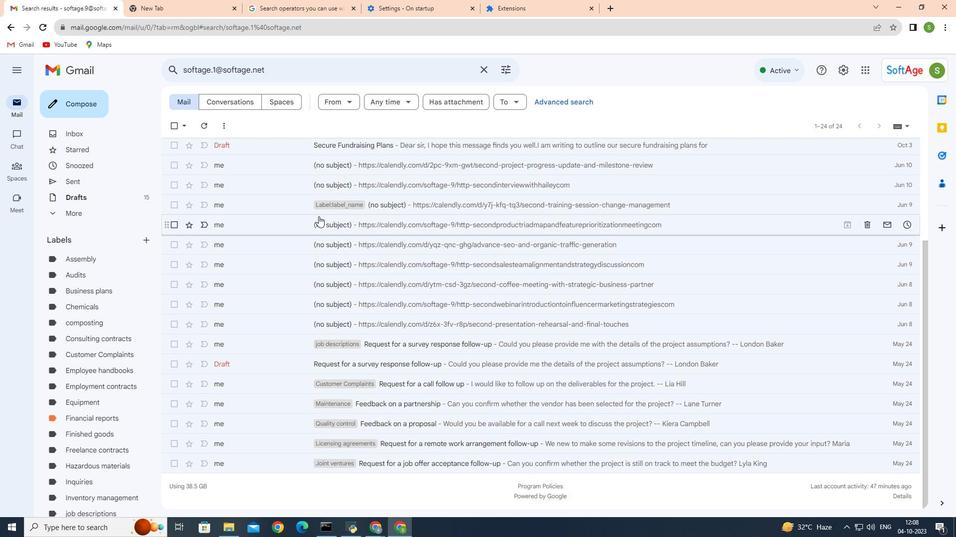
Action: Mouse moved to (318, 216)
Screenshot: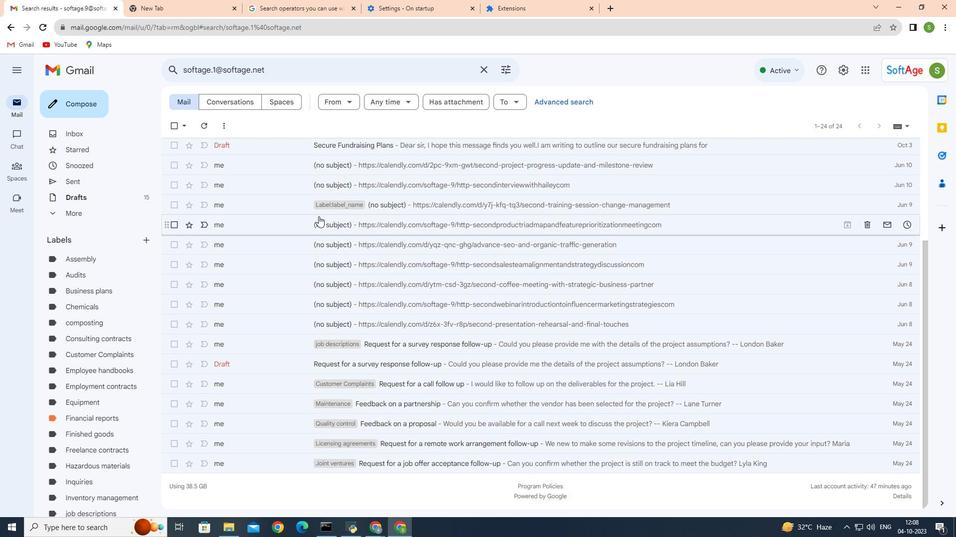 
Action: Mouse scrolled (318, 216) with delta (0, 0)
Screenshot: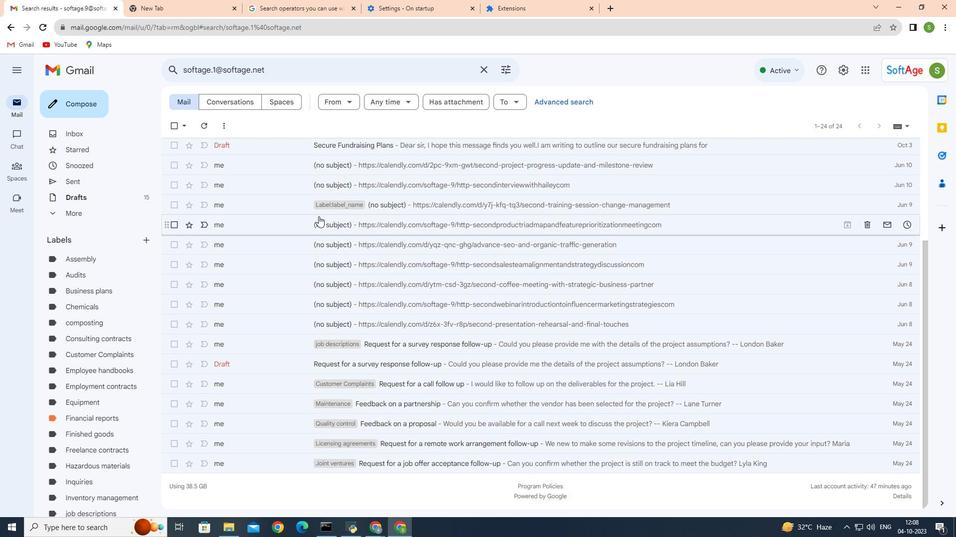 
Action: Mouse moved to (318, 216)
Screenshot: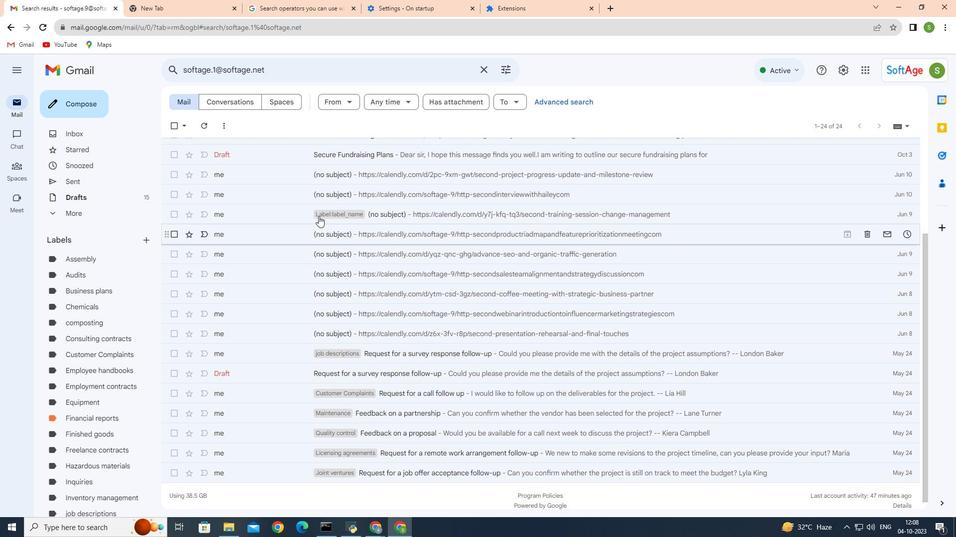 
Action: Mouse scrolled (318, 217) with delta (0, 0)
Screenshot: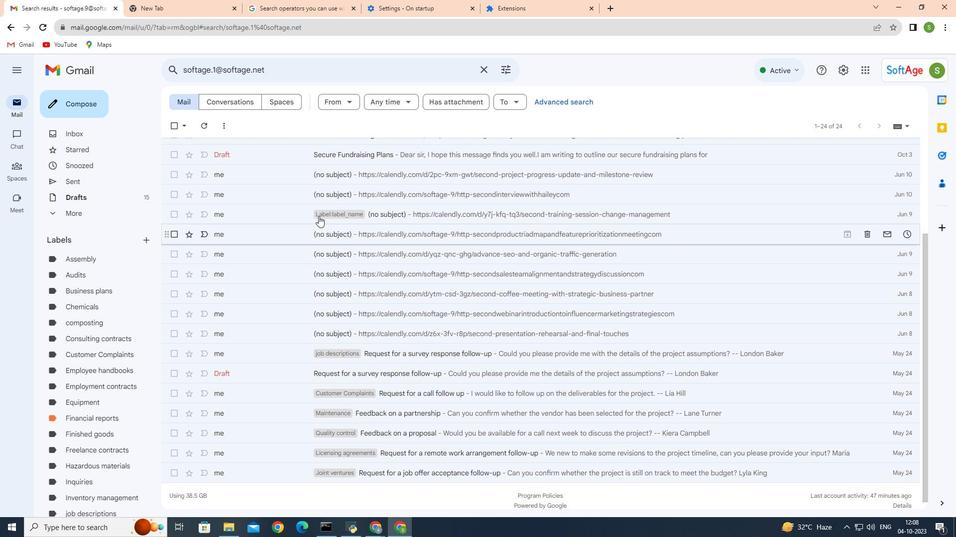 
Action: Mouse scrolled (318, 217) with delta (0, 0)
Screenshot: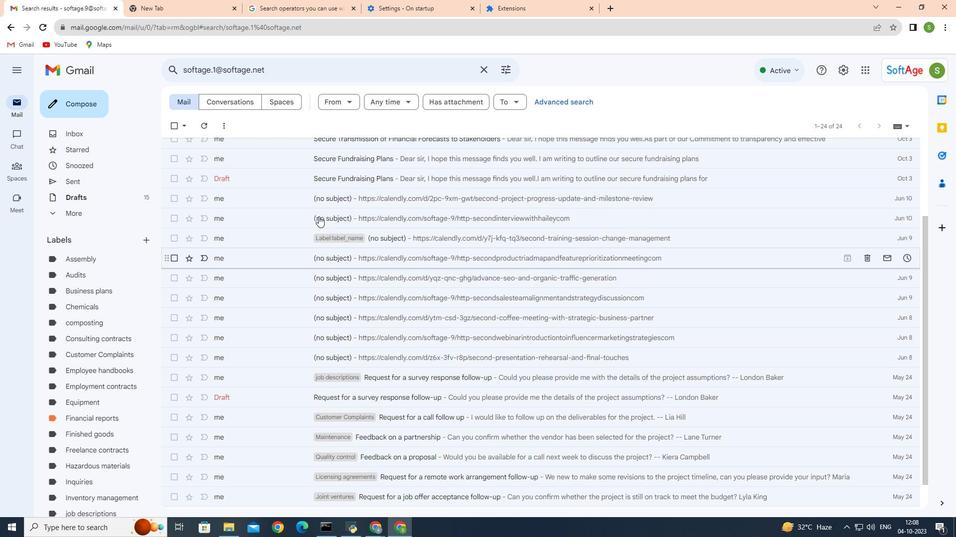 
Action: Mouse scrolled (318, 217) with delta (0, 0)
Screenshot: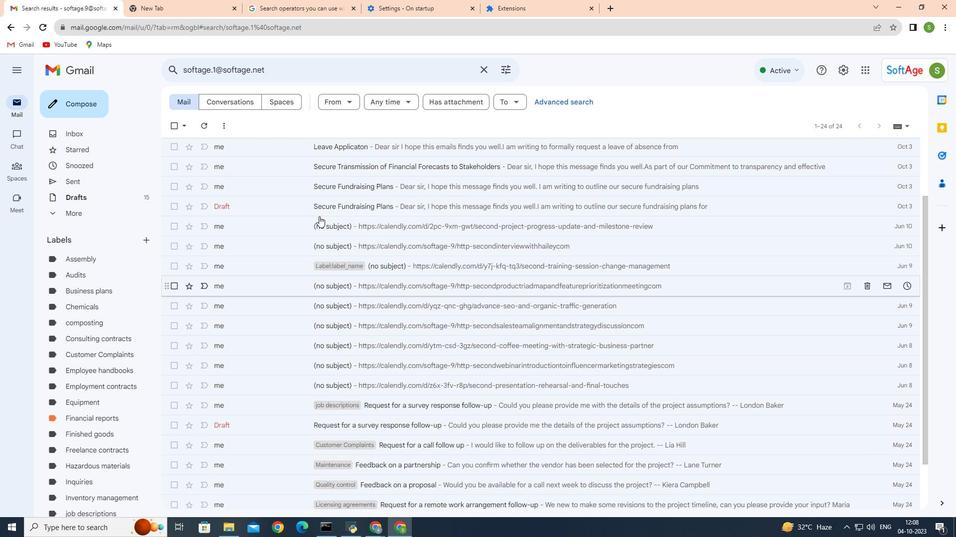 
Action: Mouse moved to (319, 216)
Screenshot: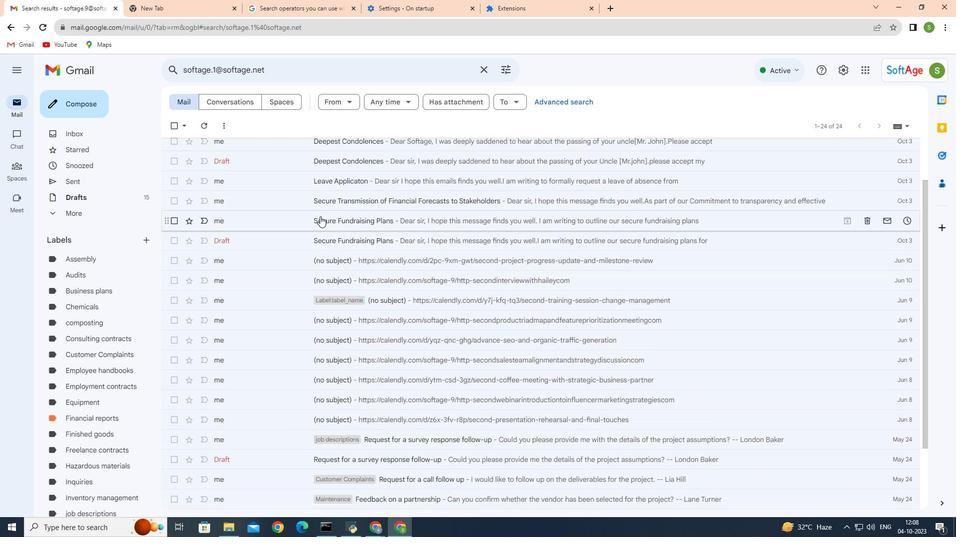 
Action: Mouse scrolled (319, 217) with delta (0, 0)
Screenshot: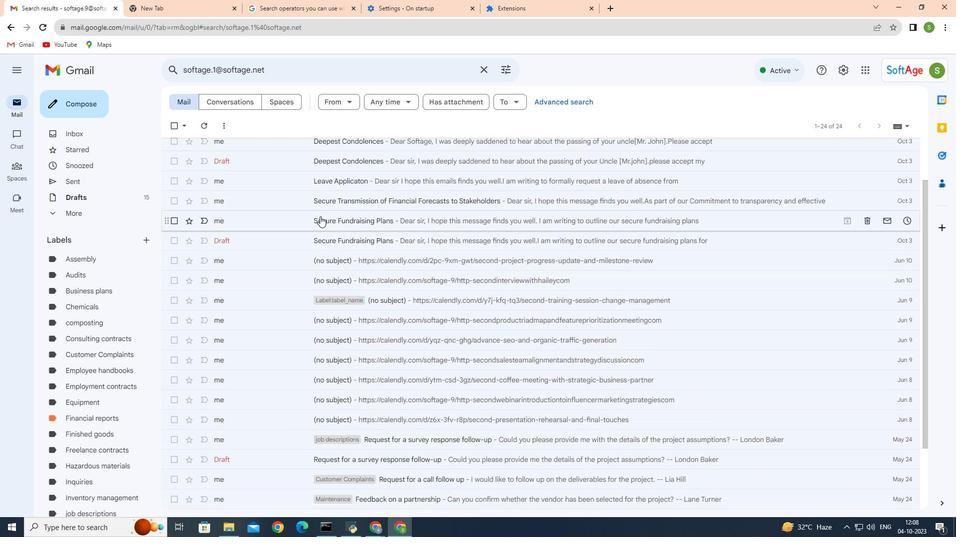 
Action: Mouse moved to (321, 215)
Screenshot: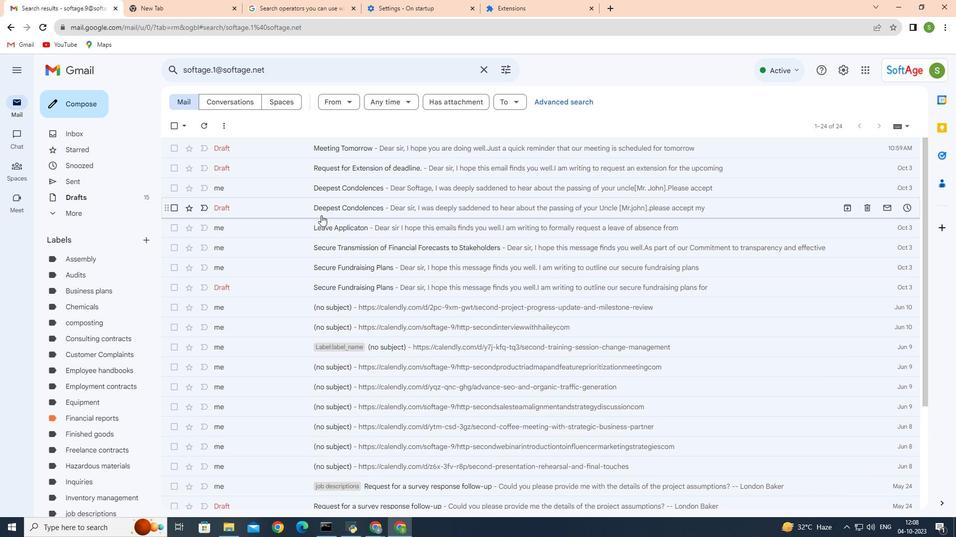 
Action: Mouse scrolled (321, 216) with delta (0, 0)
Screenshot: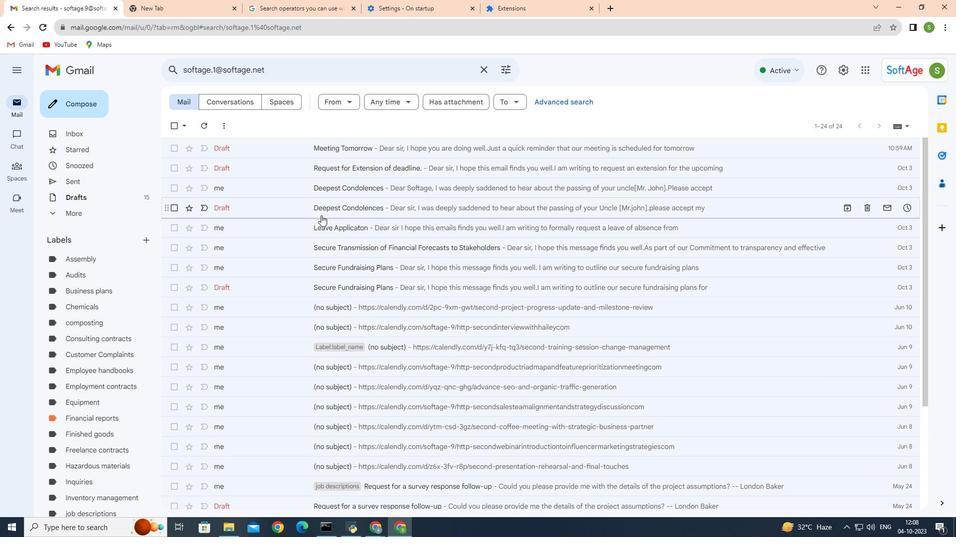 
Action: Mouse scrolled (321, 216) with delta (0, 0)
Screenshot: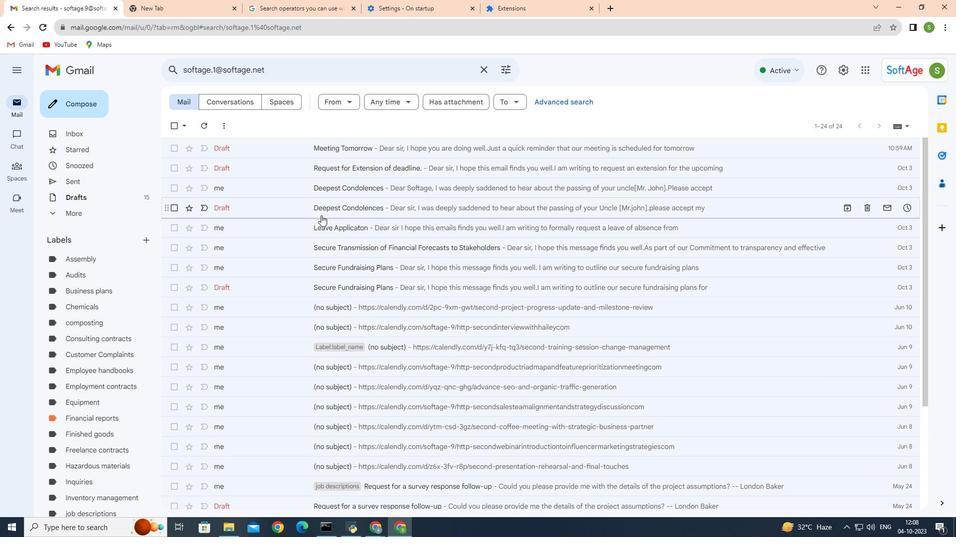 
Action: Mouse scrolled (321, 216) with delta (0, 0)
Screenshot: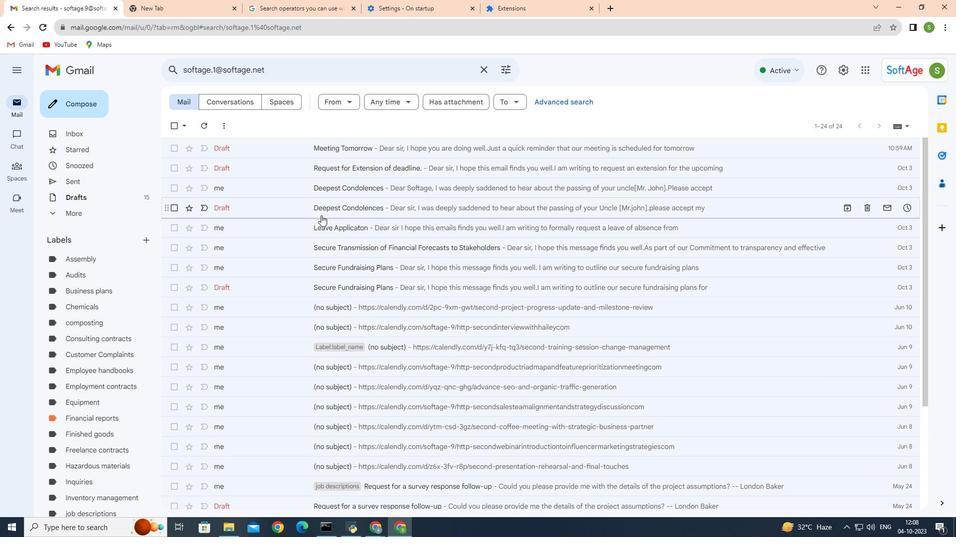 
Action: Mouse scrolled (321, 216) with delta (0, 0)
Screenshot: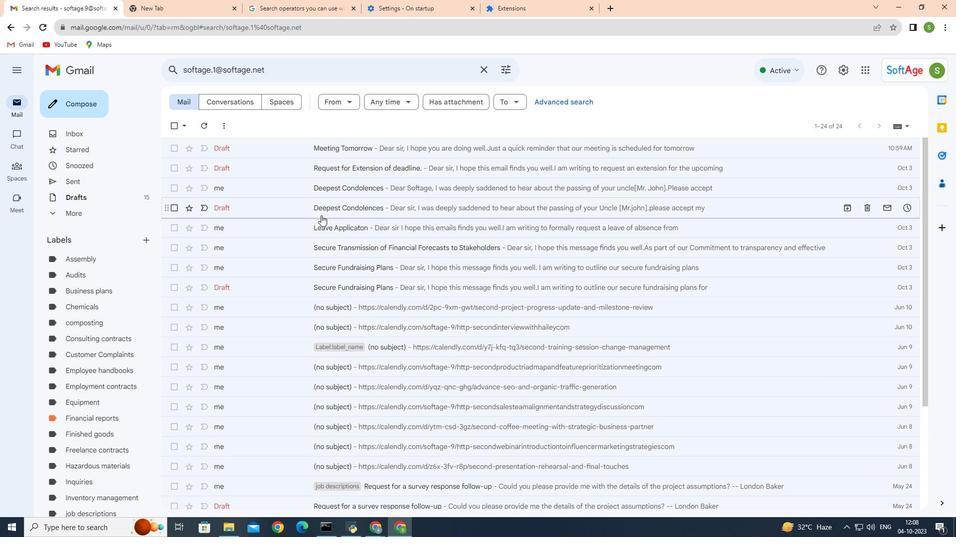 
Action: Mouse scrolled (321, 216) with delta (0, 0)
Screenshot: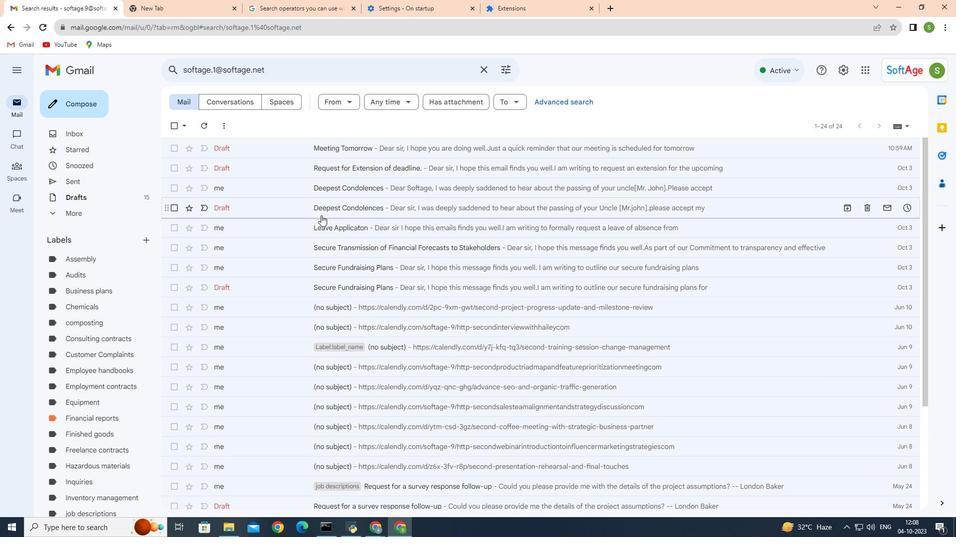 
Action: Mouse moved to (76, 243)
Screenshot: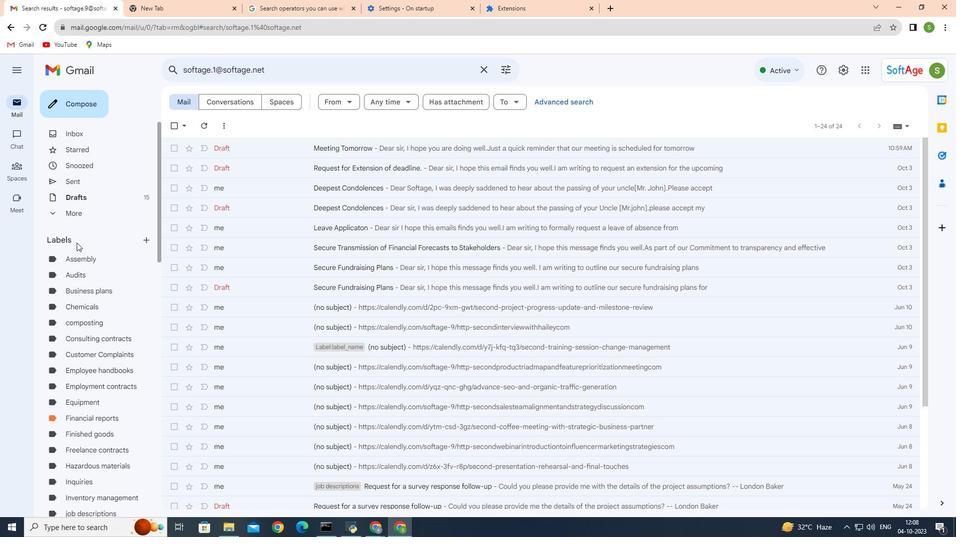 
Action: Mouse pressed left at (76, 243)
Screenshot: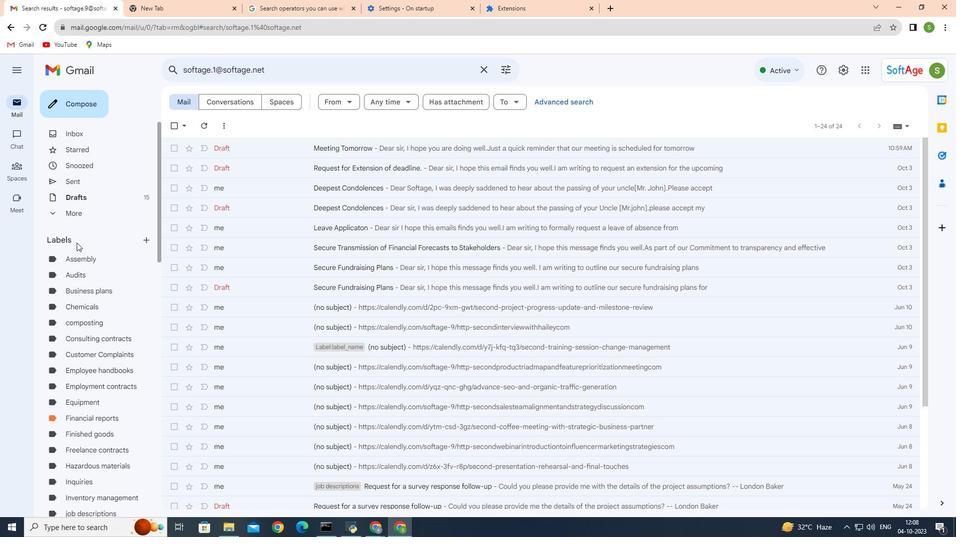 
Action: Mouse moved to (144, 242)
Screenshot: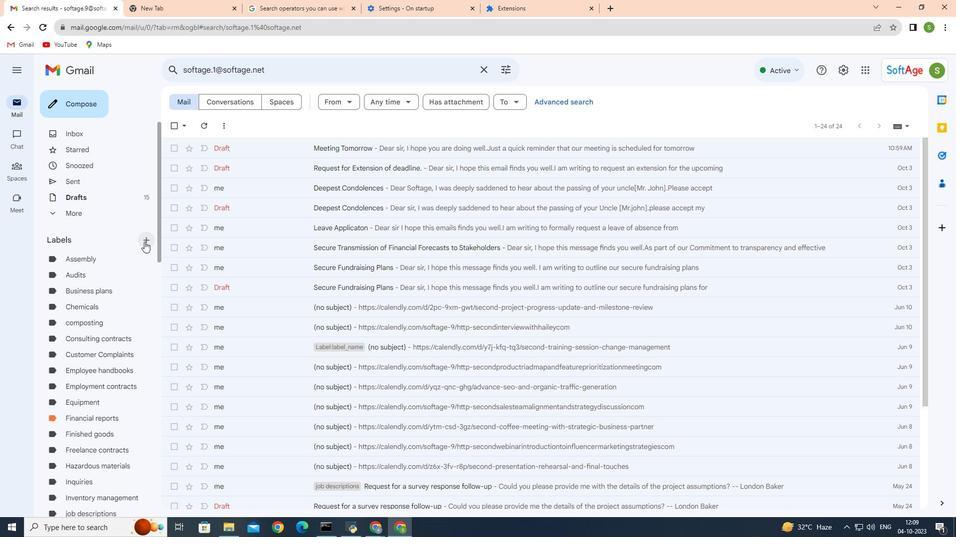 
Action: Mouse pressed left at (144, 242)
Screenshot: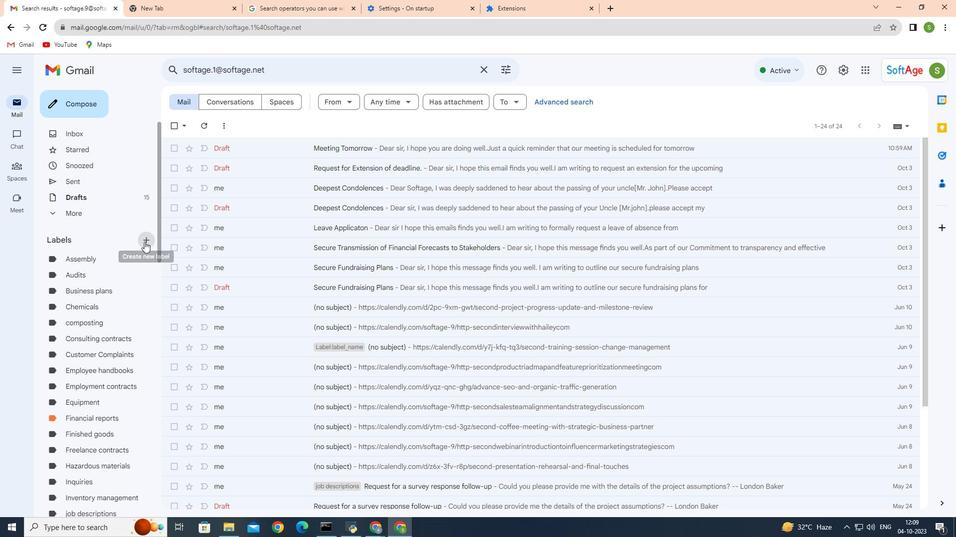 
Action: Mouse moved to (386, 297)
Screenshot: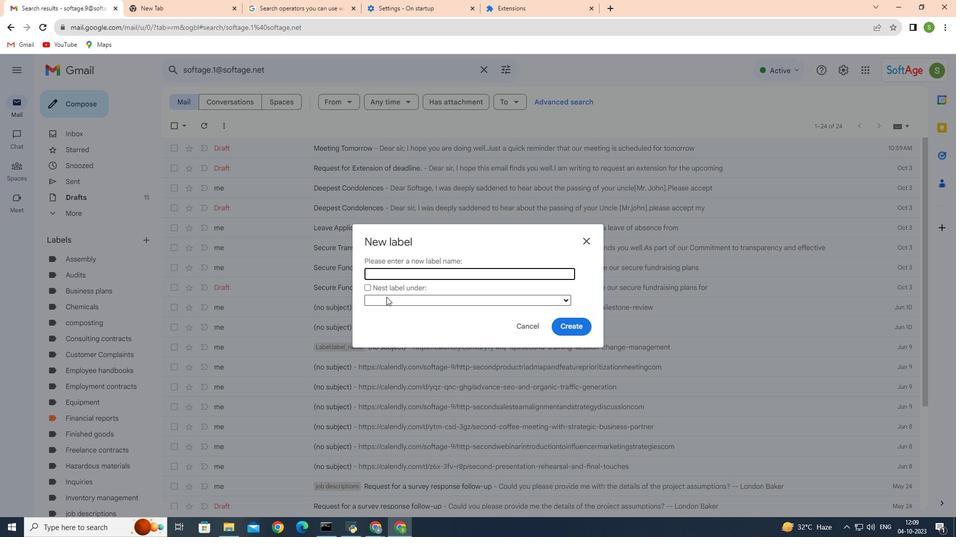 
Action: Mouse pressed left at (386, 297)
Screenshot: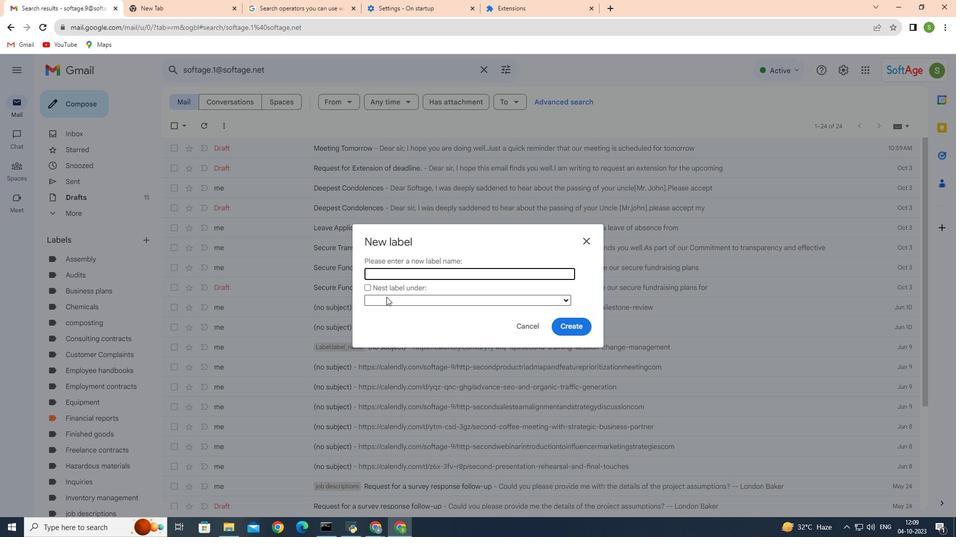 
Action: Mouse moved to (421, 369)
Screenshot: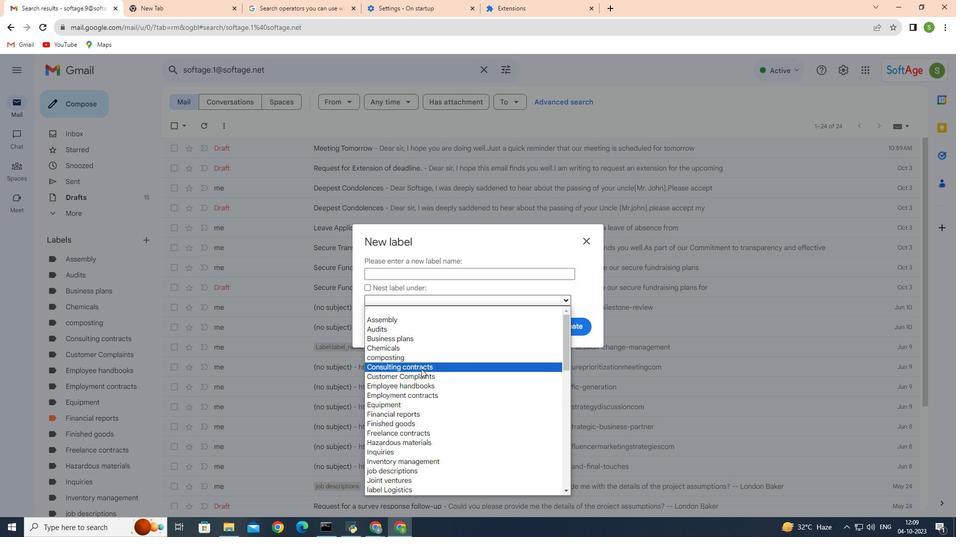 
Action: Mouse pressed left at (421, 369)
Screenshot: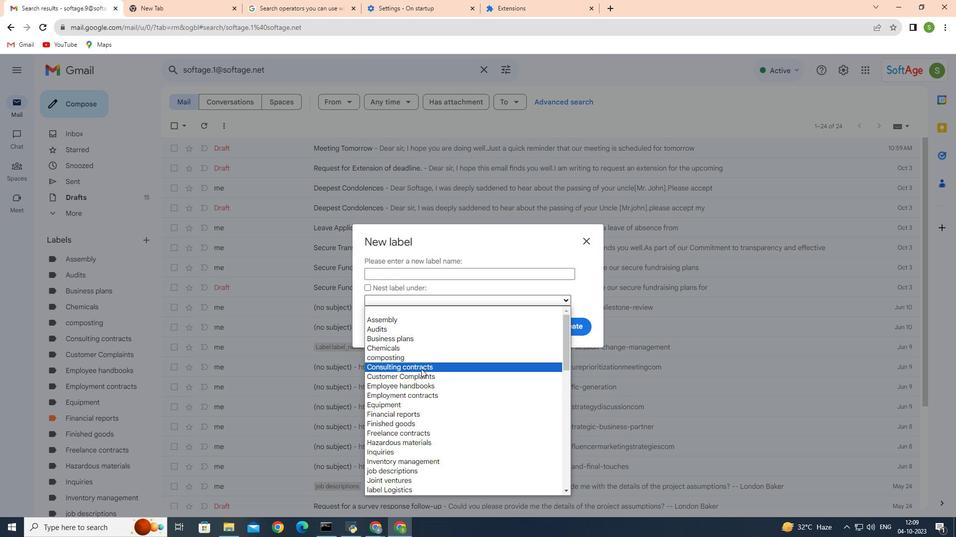 
Action: Mouse moved to (592, 298)
Screenshot: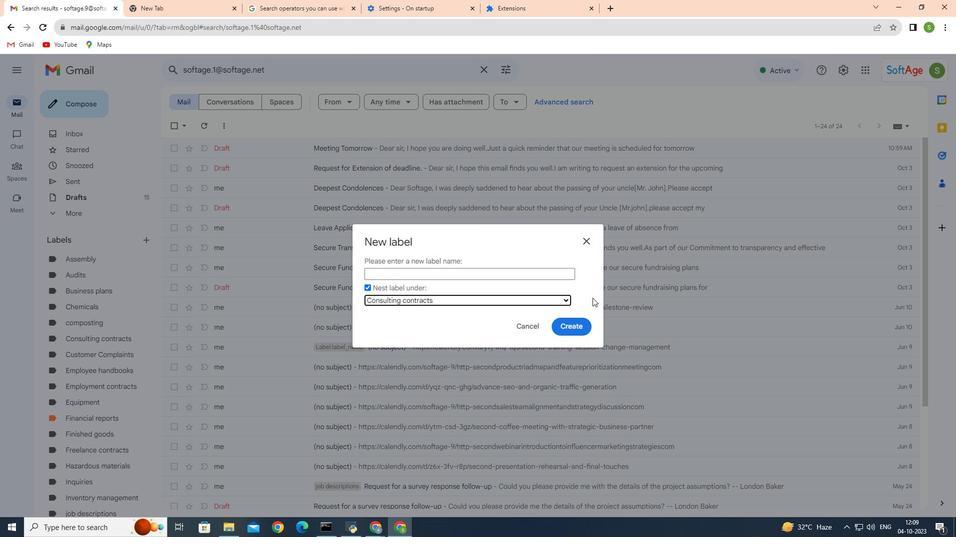 
Action: Mouse pressed left at (592, 298)
Screenshot: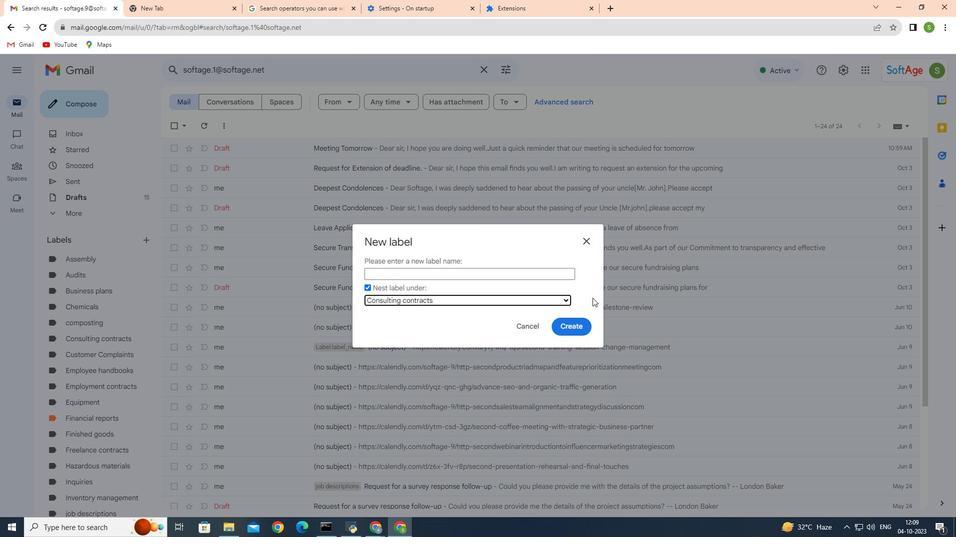 
Action: Mouse moved to (565, 300)
Screenshot: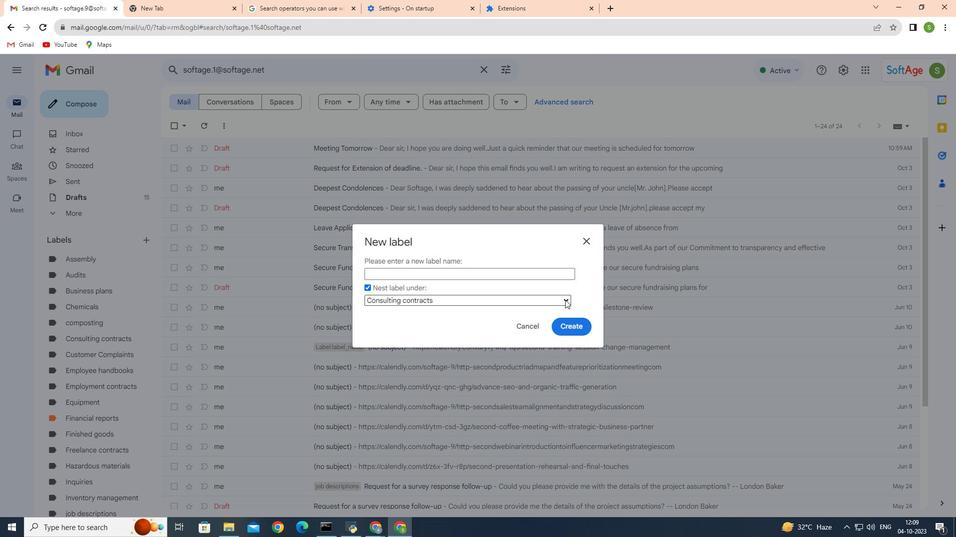 
Action: Mouse pressed left at (565, 300)
Screenshot: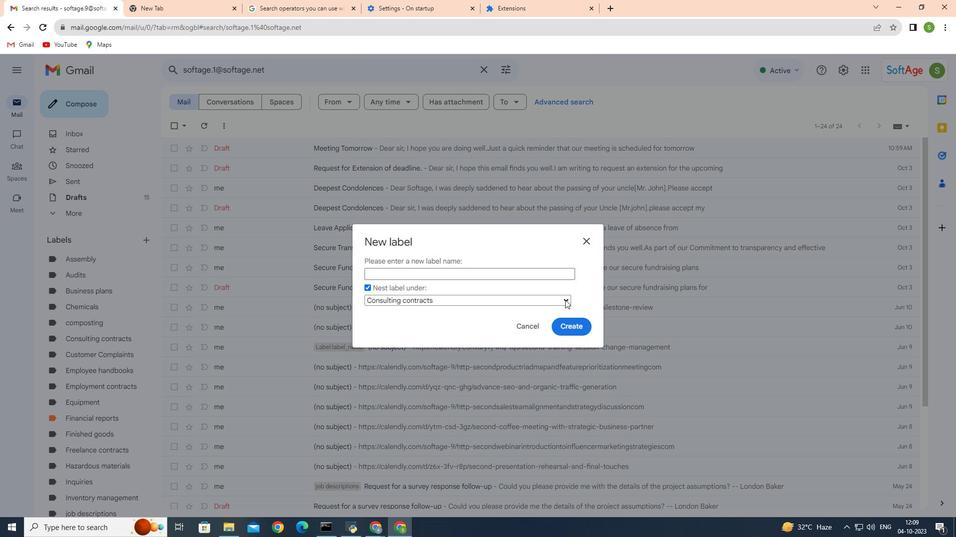 
Action: Mouse moved to (591, 238)
Screenshot: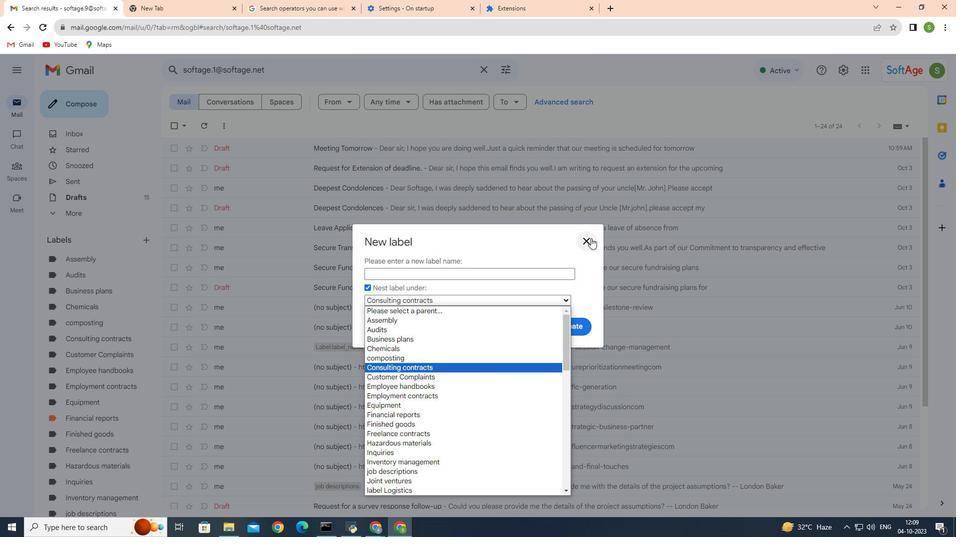 
Action: Mouse pressed left at (591, 238)
Screenshot: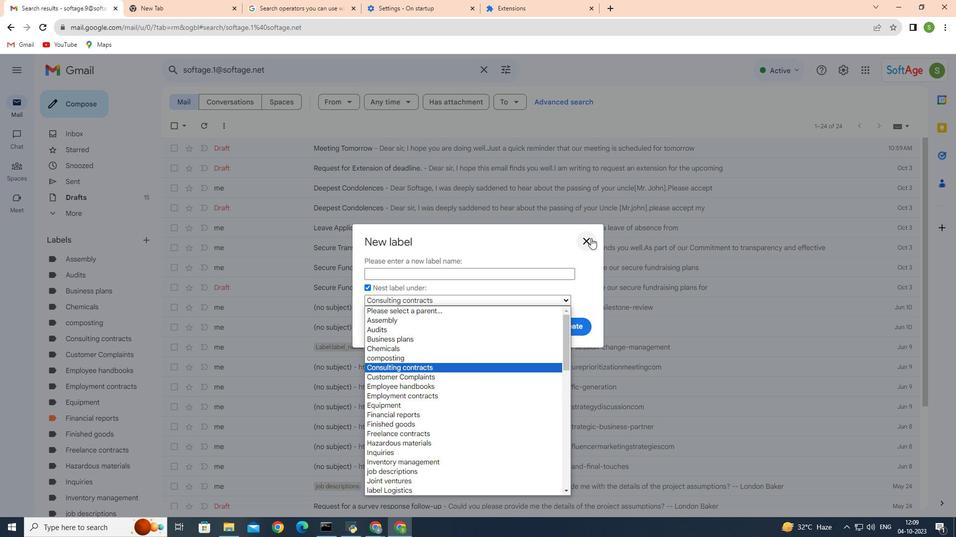 
Action: Mouse moved to (61, 237)
Screenshot: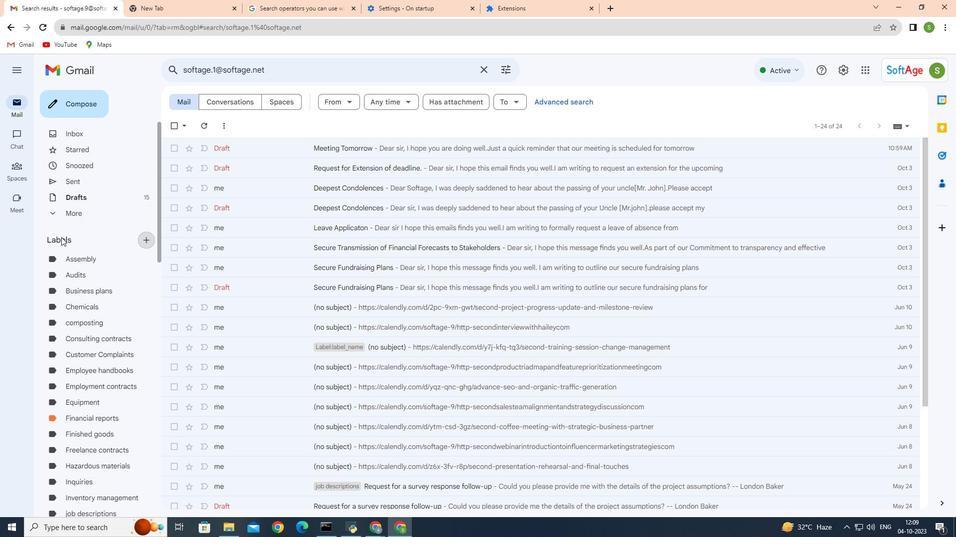 
Action: Mouse pressed left at (61, 237)
Screenshot: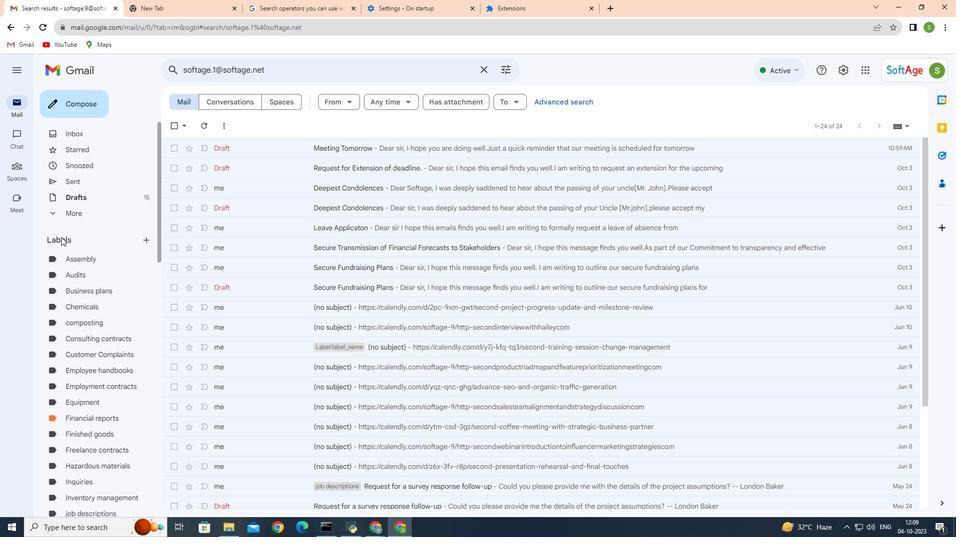 
Action: Mouse moved to (117, 341)
Screenshot: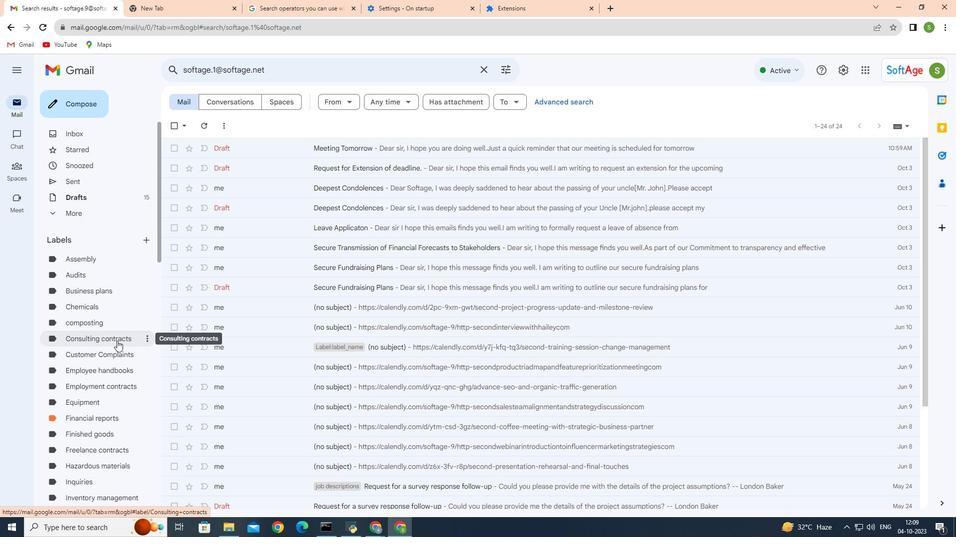 
Action: Mouse pressed left at (117, 341)
Screenshot: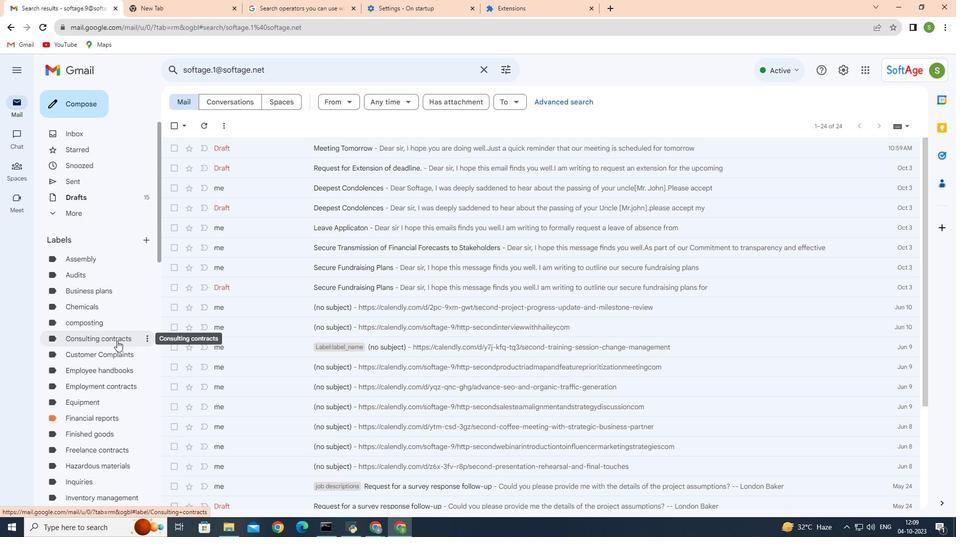 
Action: Mouse moved to (264, 72)
Screenshot: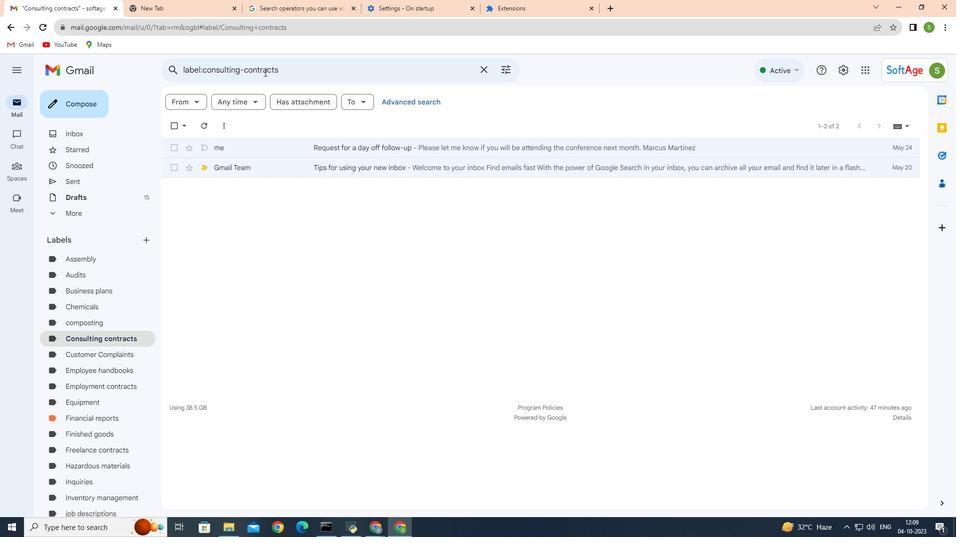 
Action: Mouse pressed left at (264, 72)
Screenshot: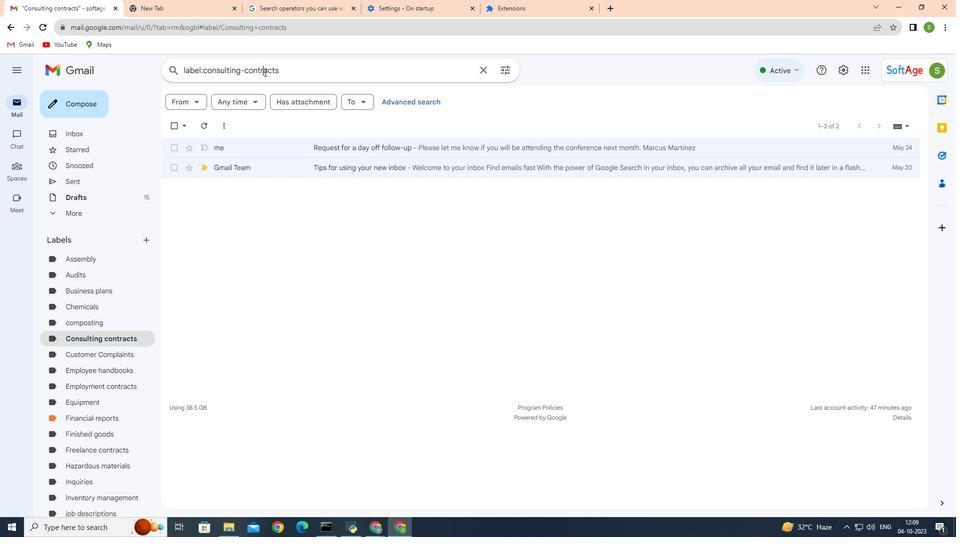 
Action: Mouse moved to (304, 76)
Screenshot: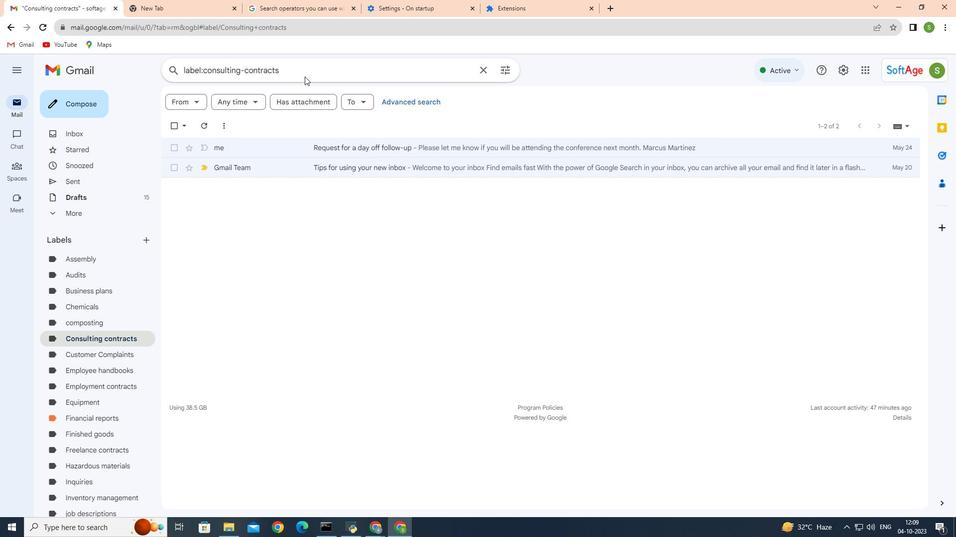 
Action: Mouse pressed left at (304, 76)
Screenshot: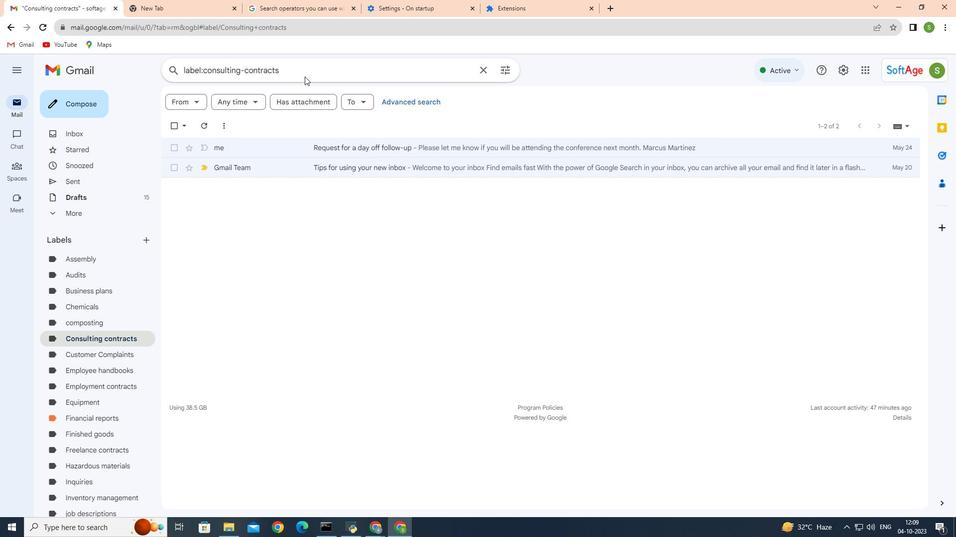 
Action: Mouse moved to (285, 67)
Screenshot: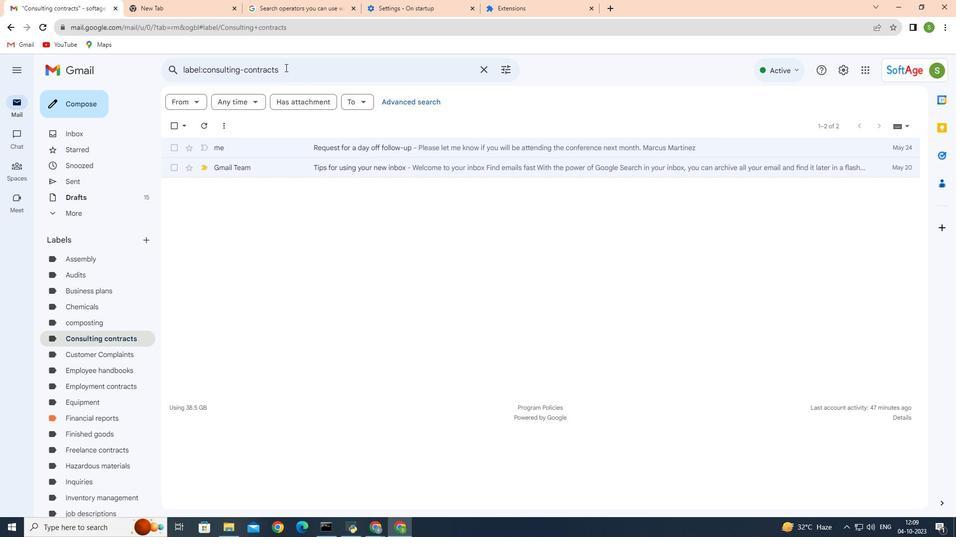 
Action: Mouse pressed left at (285, 67)
Screenshot: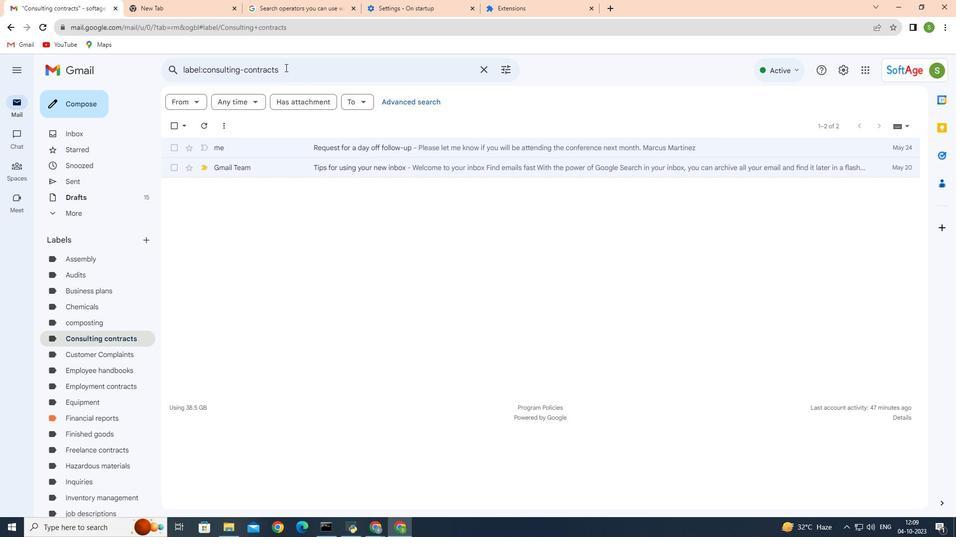 
Action: Mouse moved to (284, 67)
Screenshot: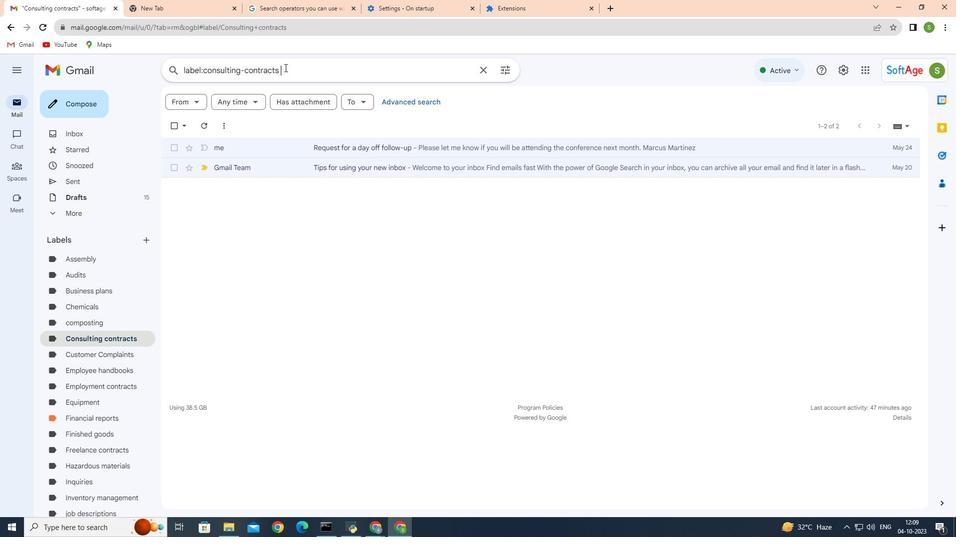 
Action: Mouse pressed left at (284, 67)
Screenshot: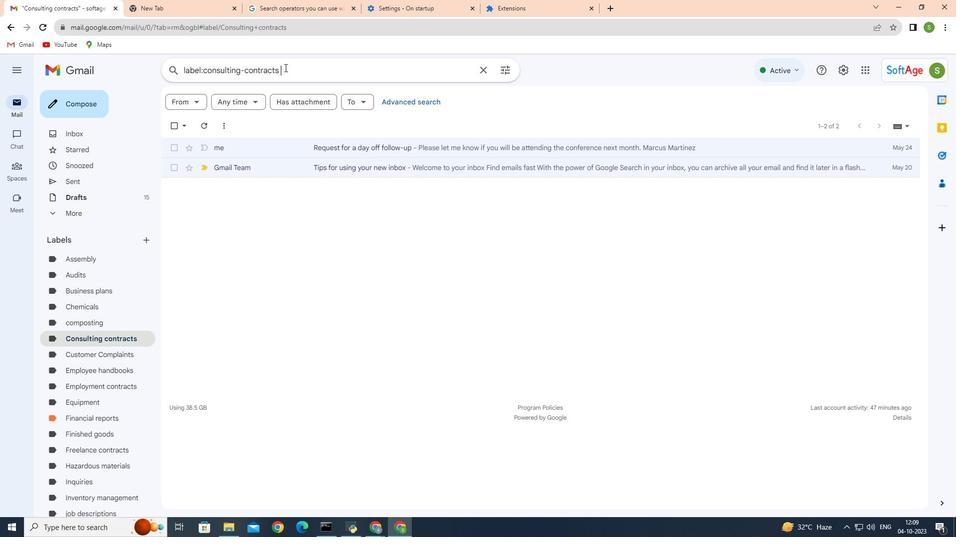 
Action: Mouse moved to (132, 89)
Screenshot: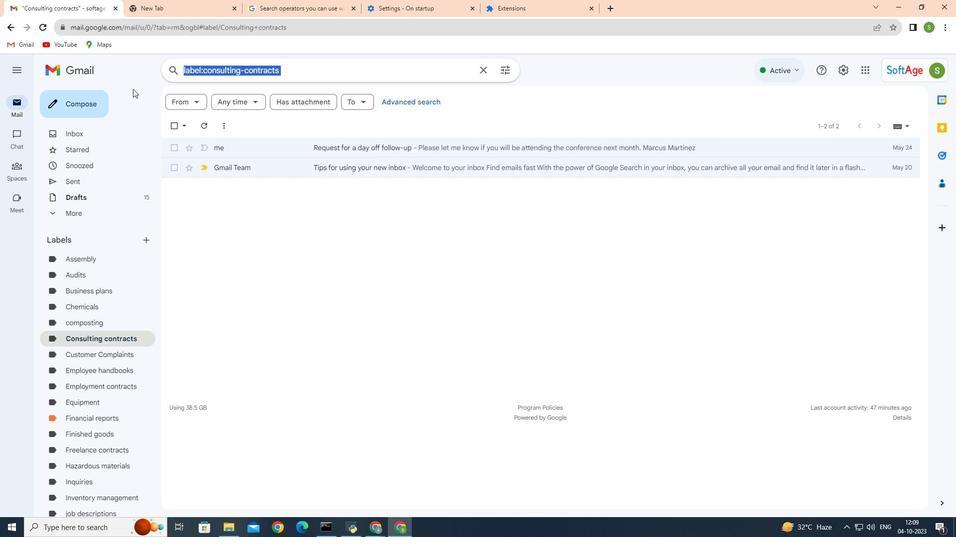 
Action: Key pressed <Key.backspace>gamil'<Key.backspace><Key.enter>
Screenshot: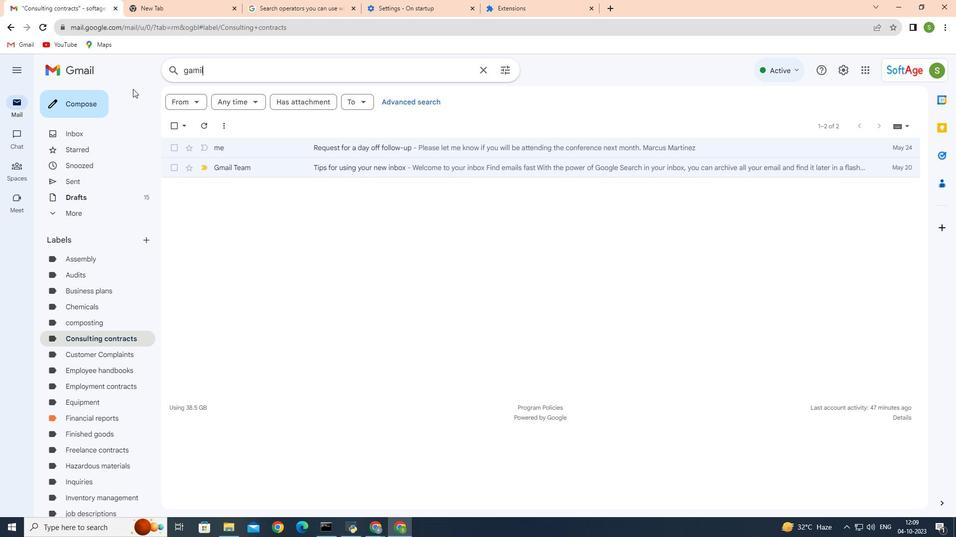 
Action: Mouse moved to (384, 429)
Screenshot: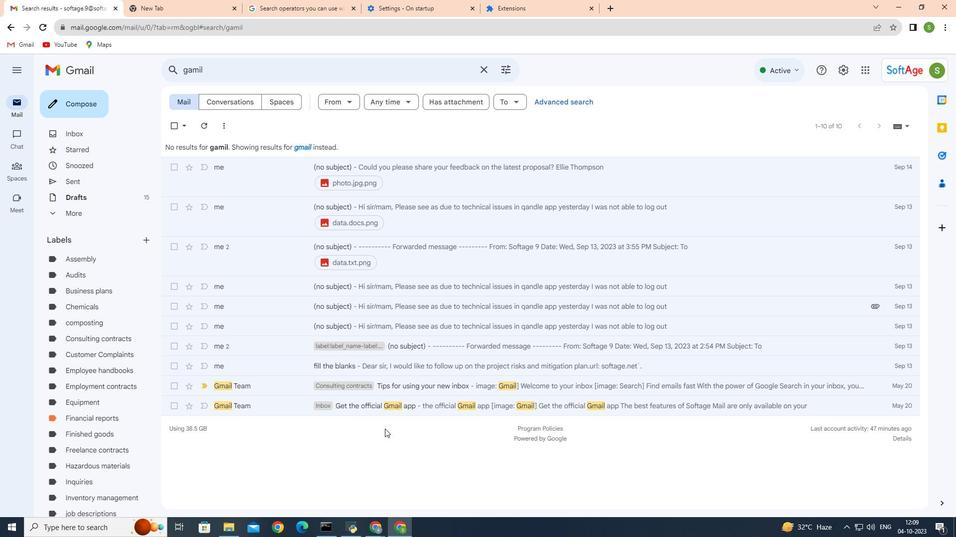 
